 Task: Open Card Card0000000270 in Board Board0000000068 in Workspace WS0000000023 in Trello. Add Member Carxxstreet791@gmail.com to Card Card0000000270 in Board Board0000000068 in Workspace WS0000000023 in Trello. Add Blue Label titled Label0000000270 to Card Card0000000270 in Board Board0000000068 in Workspace WS0000000023 in Trello. Add Checklist CL0000000270 to Card Card0000000270 in Board Board0000000068 in Workspace WS0000000023 in Trello. Add Dates with Start Date as Sep 01 2023 and Due Date as Sep 30 2023 to Card Card0000000270 in Board Board0000000068 in Workspace WS0000000023 in Trello
Action: Mouse moved to (707, 610)
Screenshot: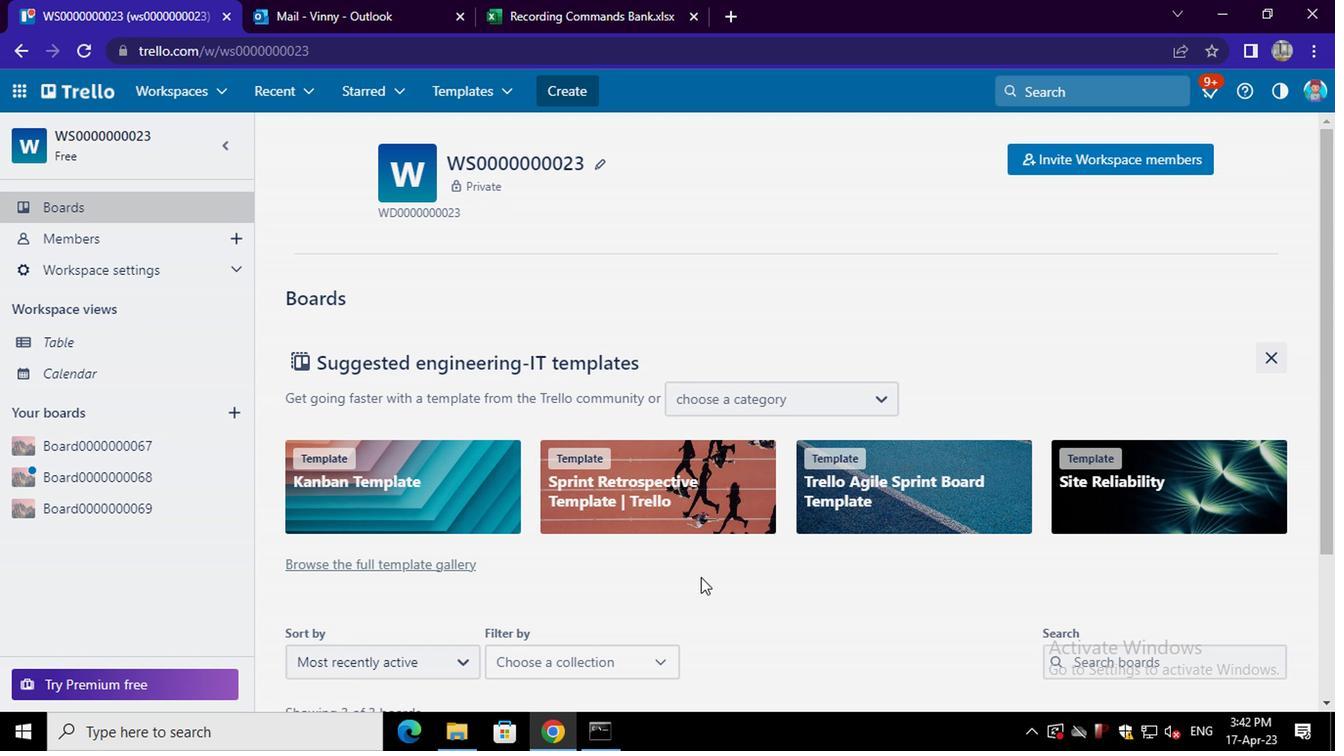 
Action: Mouse scrolled (707, 609) with delta (0, 0)
Screenshot: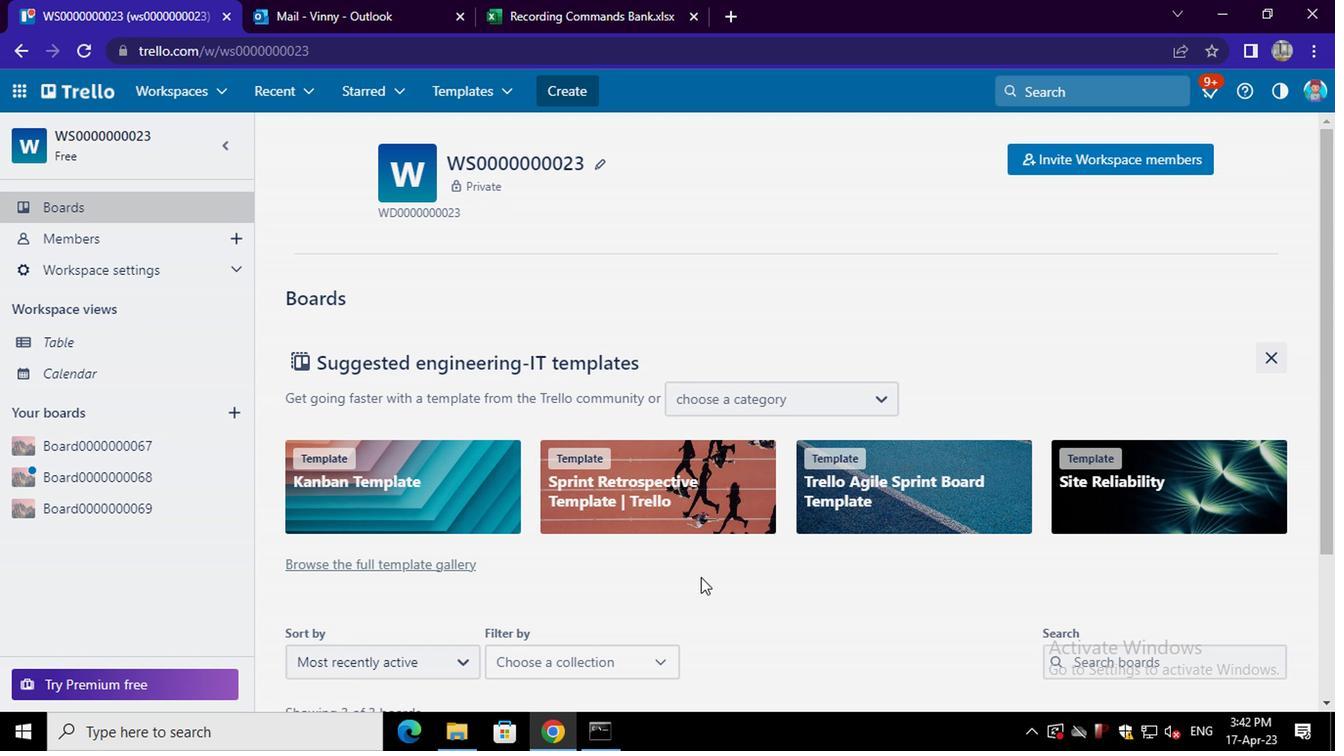 
Action: Mouse scrolled (707, 609) with delta (0, 0)
Screenshot: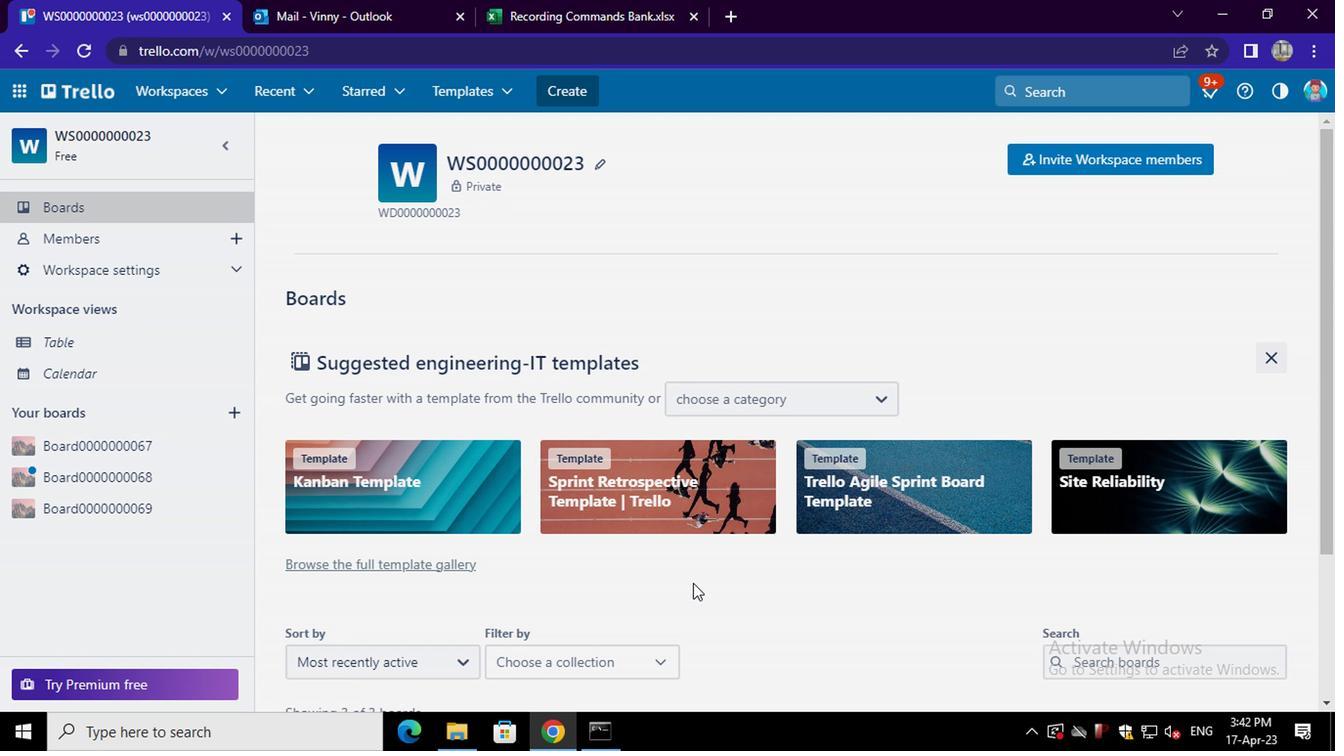 
Action: Mouse scrolled (707, 609) with delta (0, 0)
Screenshot: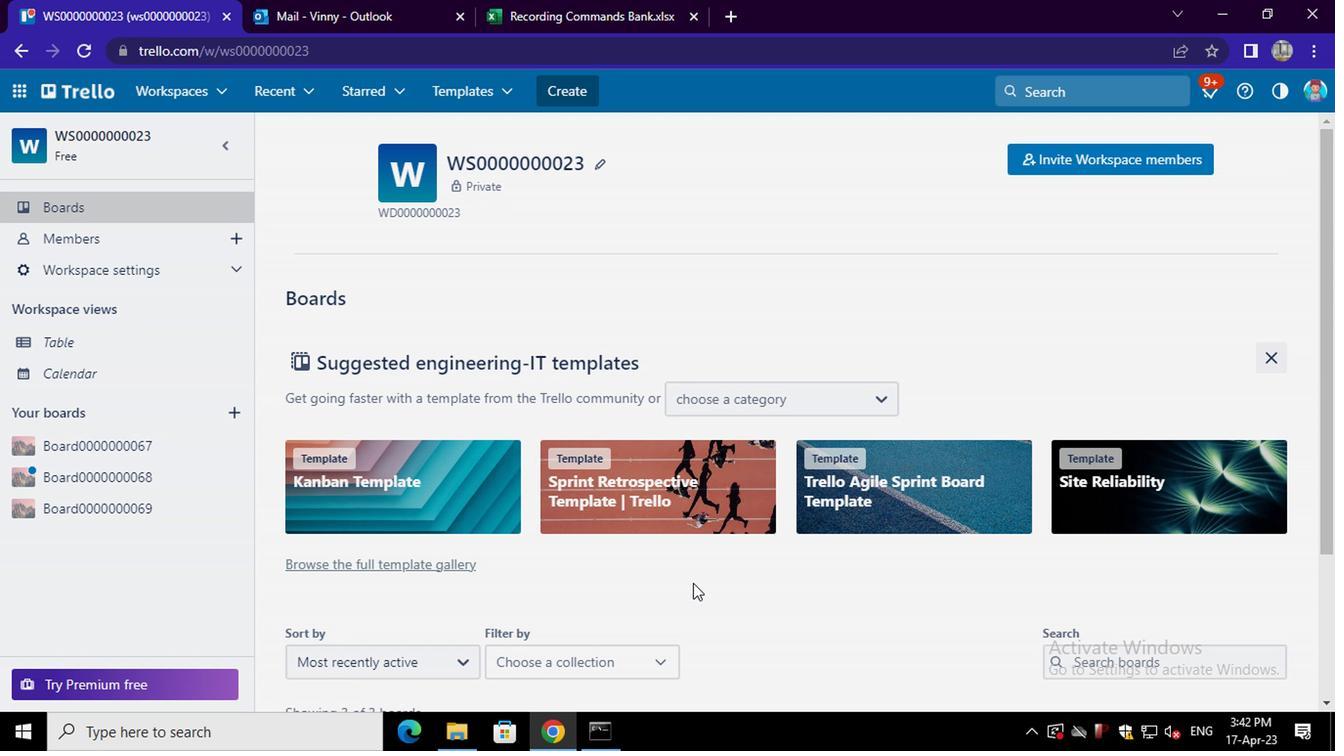 
Action: Mouse scrolled (707, 609) with delta (0, 0)
Screenshot: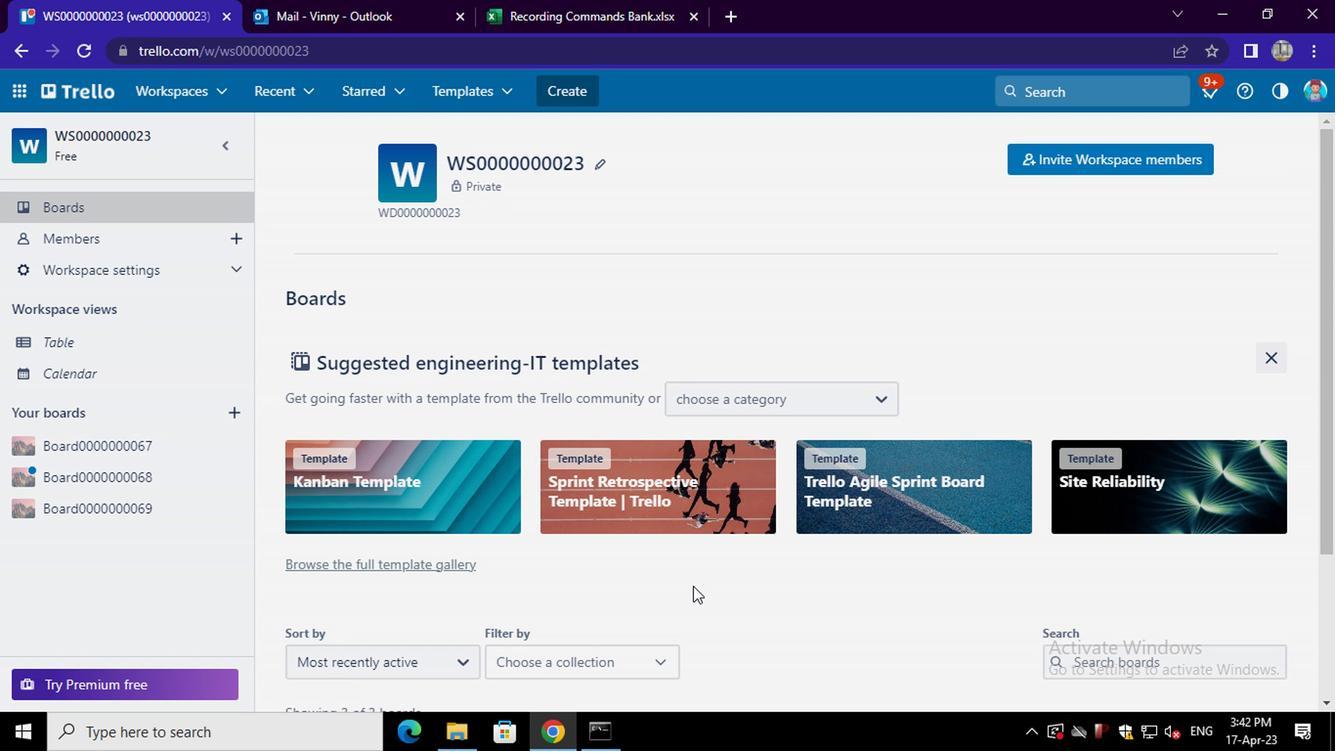 
Action: Mouse scrolled (707, 609) with delta (0, 0)
Screenshot: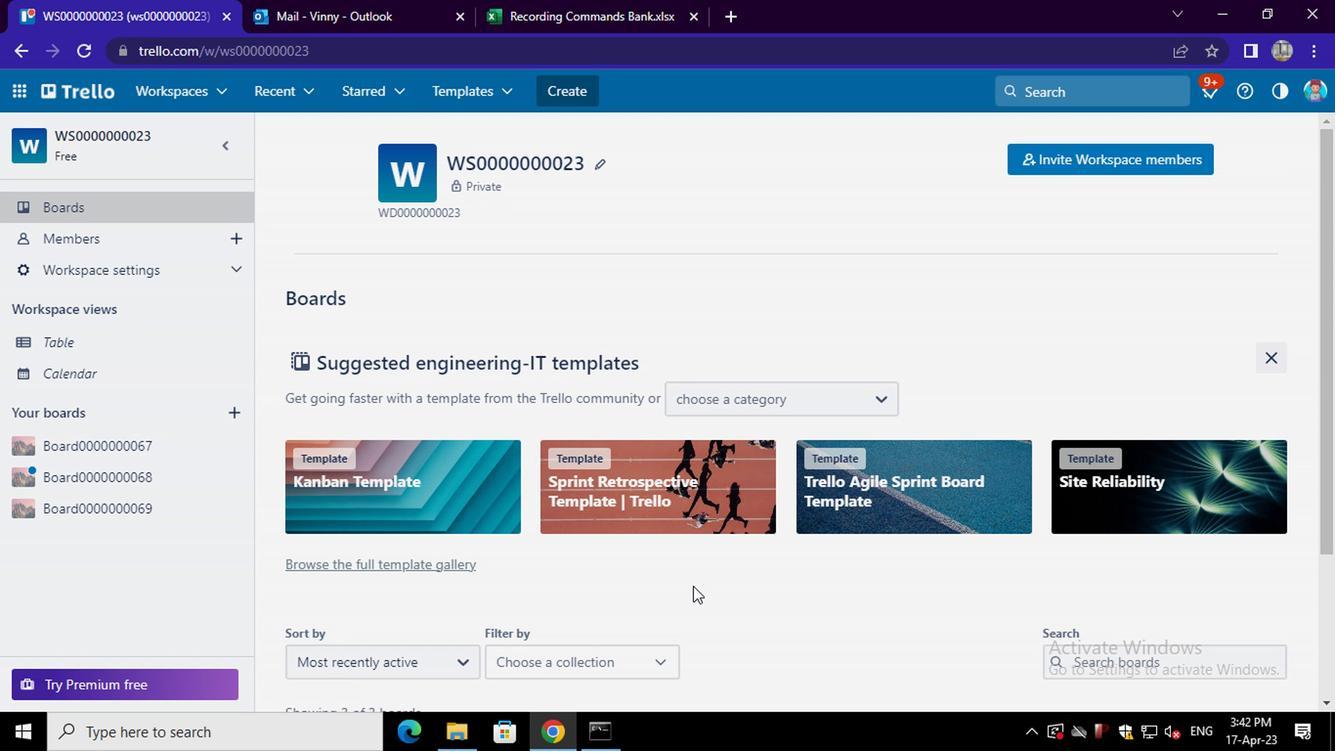
Action: Mouse scrolled (707, 609) with delta (0, 0)
Screenshot: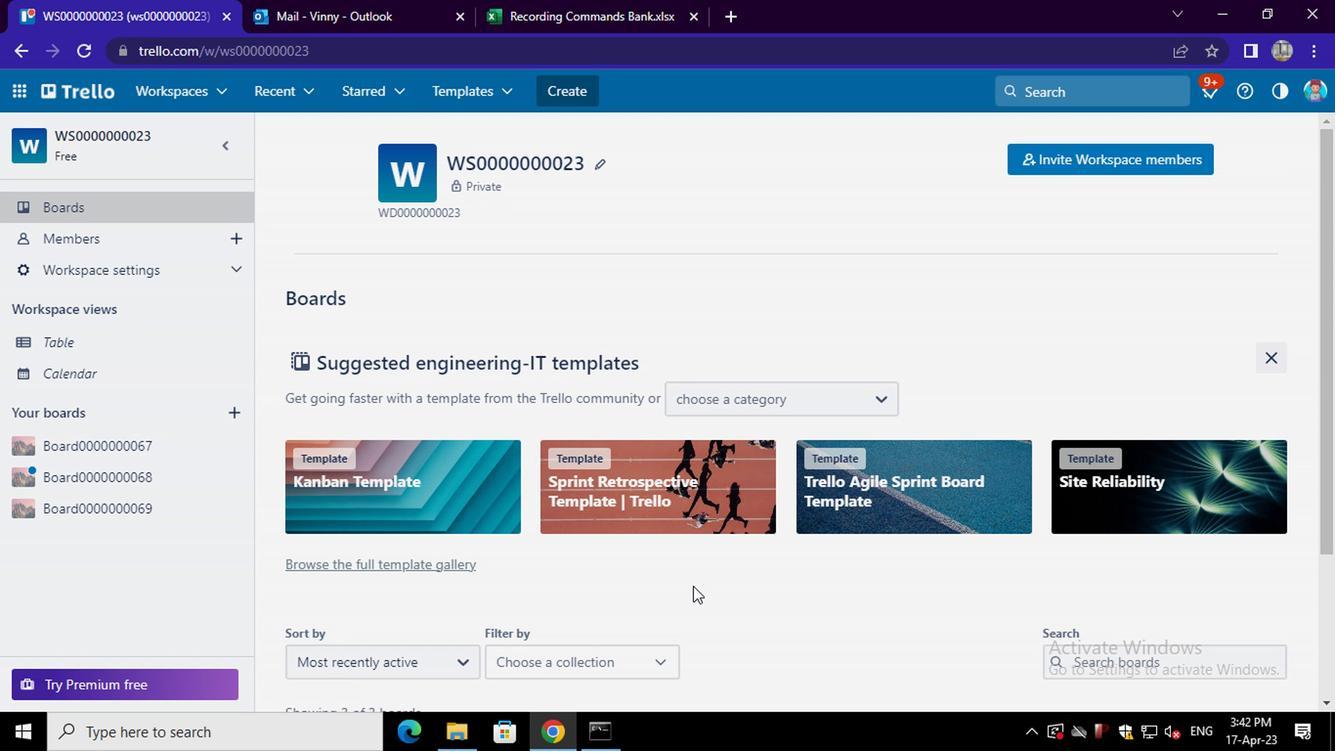 
Action: Mouse moved to (704, 619)
Screenshot: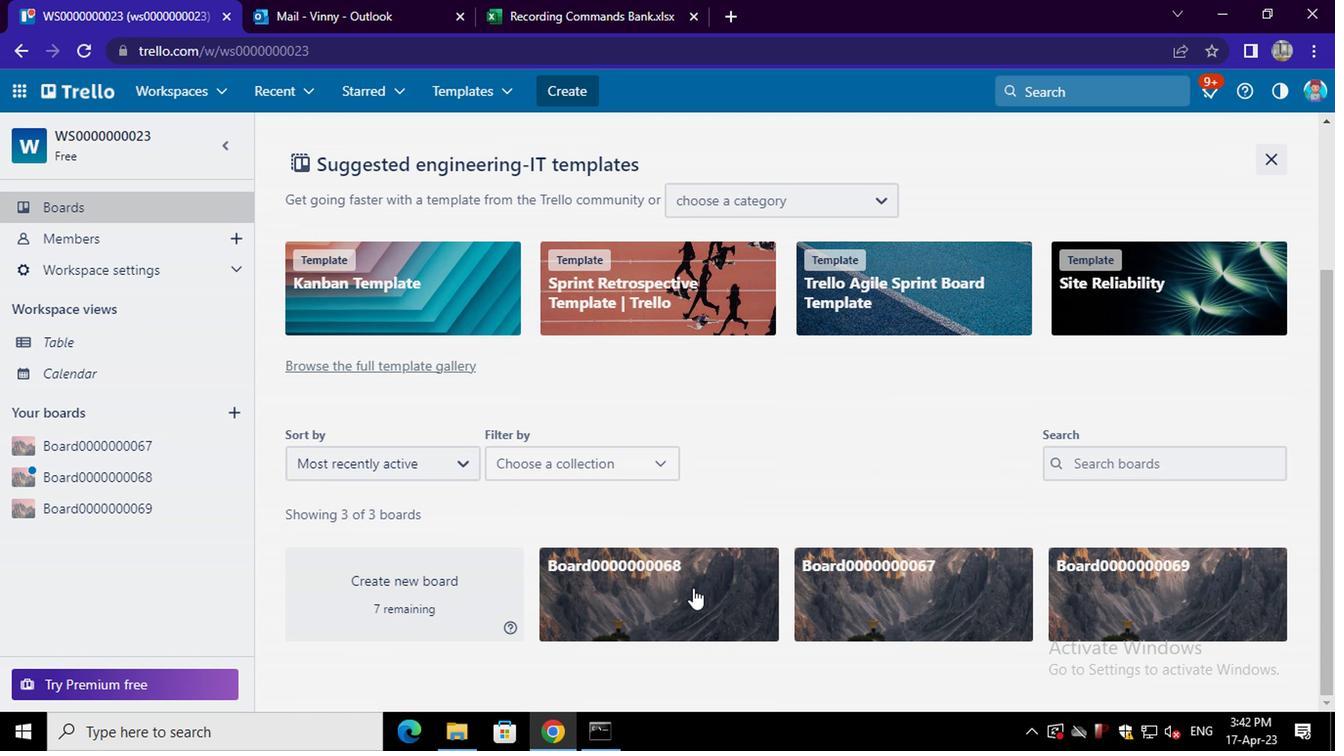 
Action: Mouse pressed left at (704, 619)
Screenshot: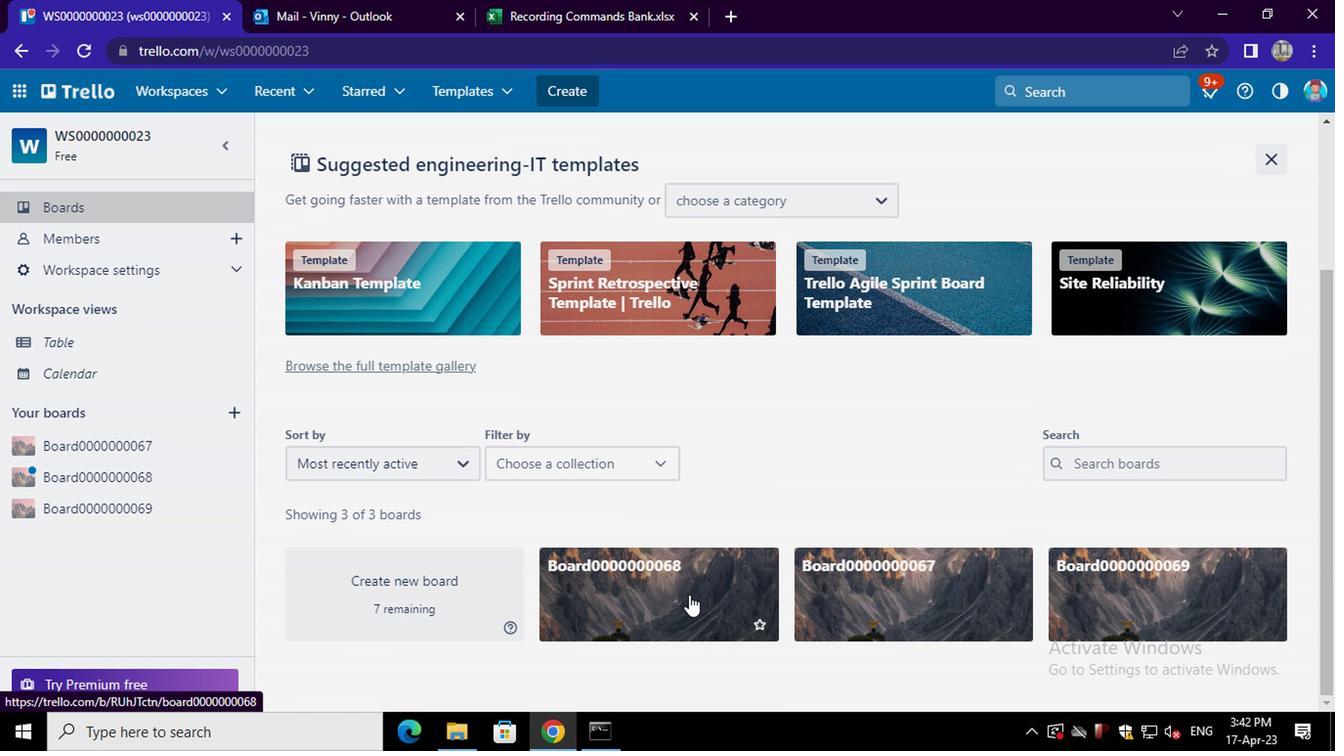 
Action: Mouse moved to (533, 402)
Screenshot: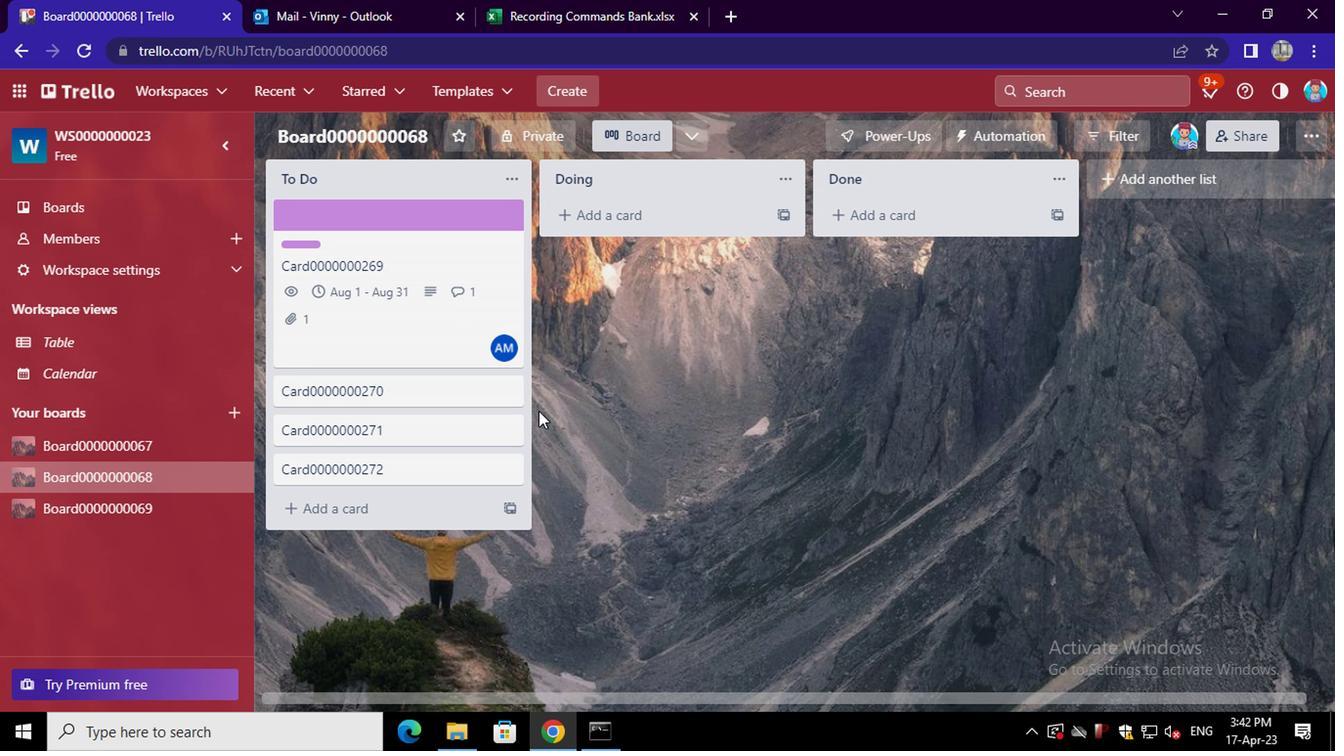 
Action: Mouse pressed left at (533, 402)
Screenshot: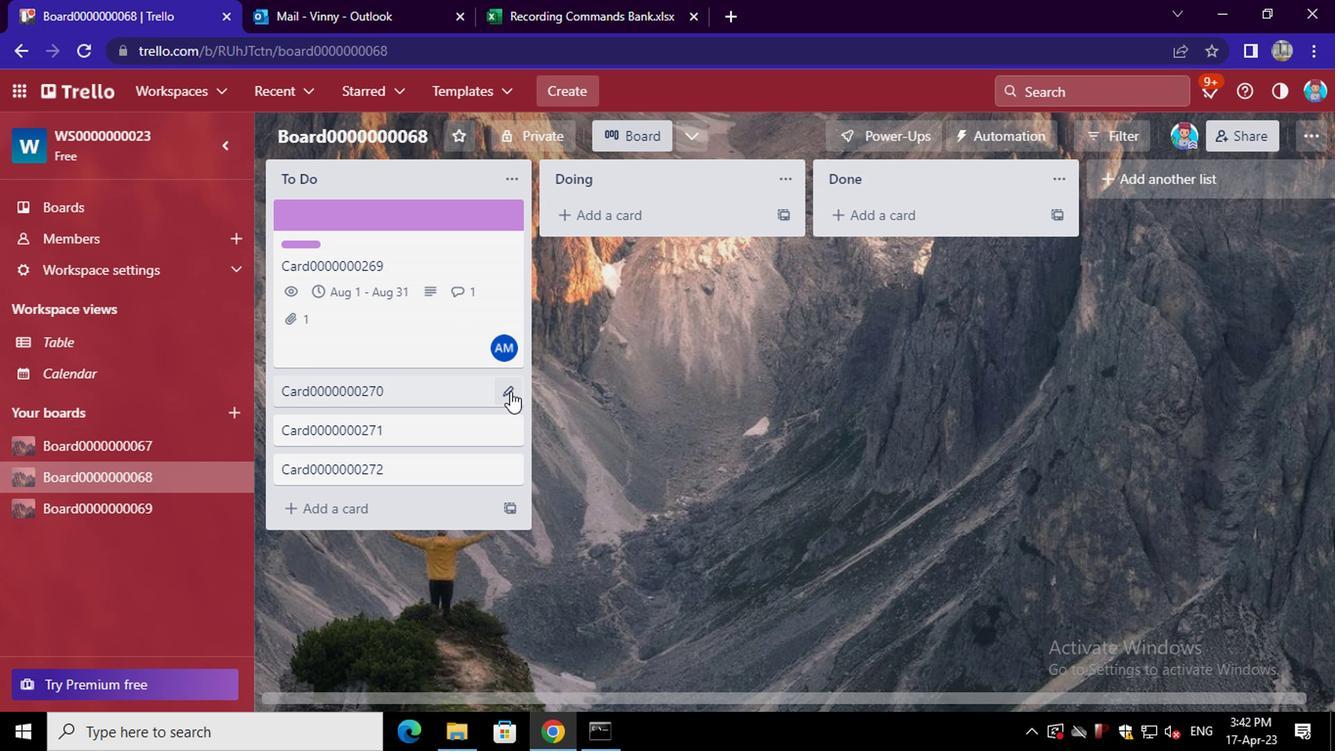 
Action: Mouse moved to (578, 396)
Screenshot: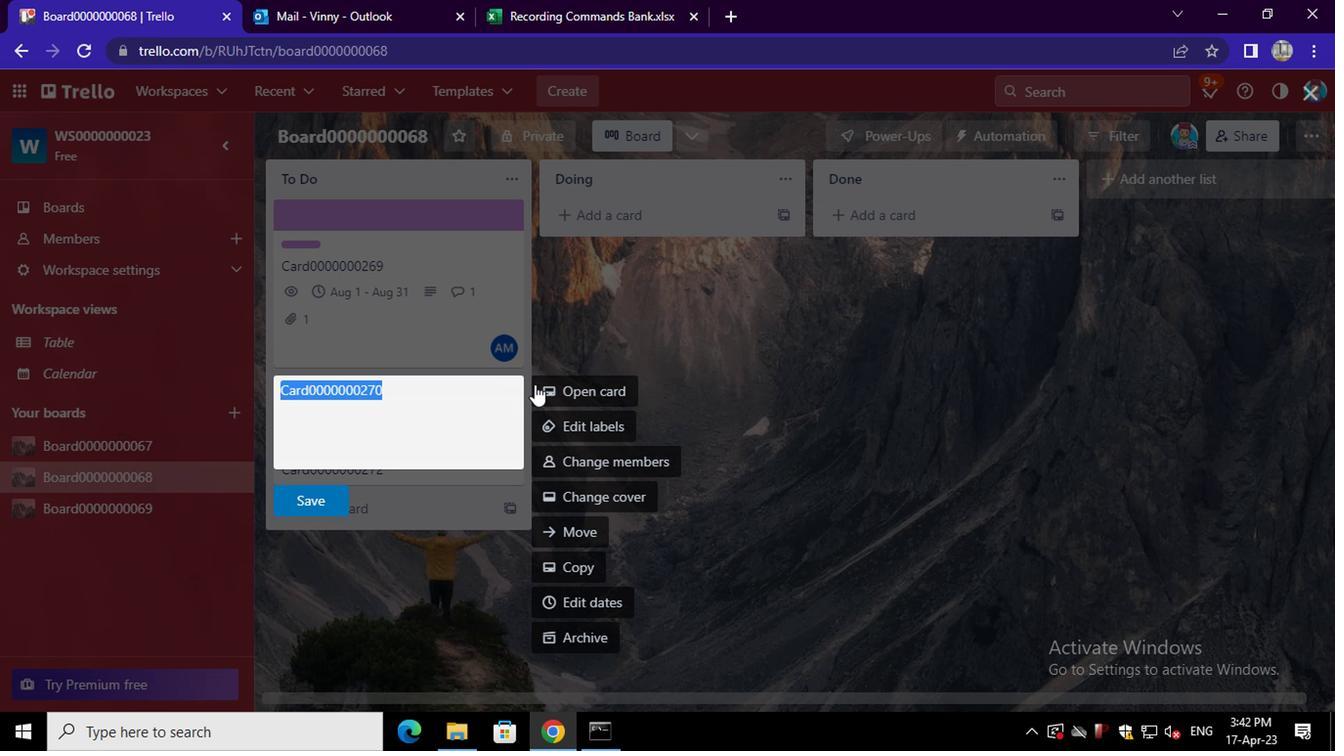 
Action: Mouse pressed left at (578, 396)
Screenshot: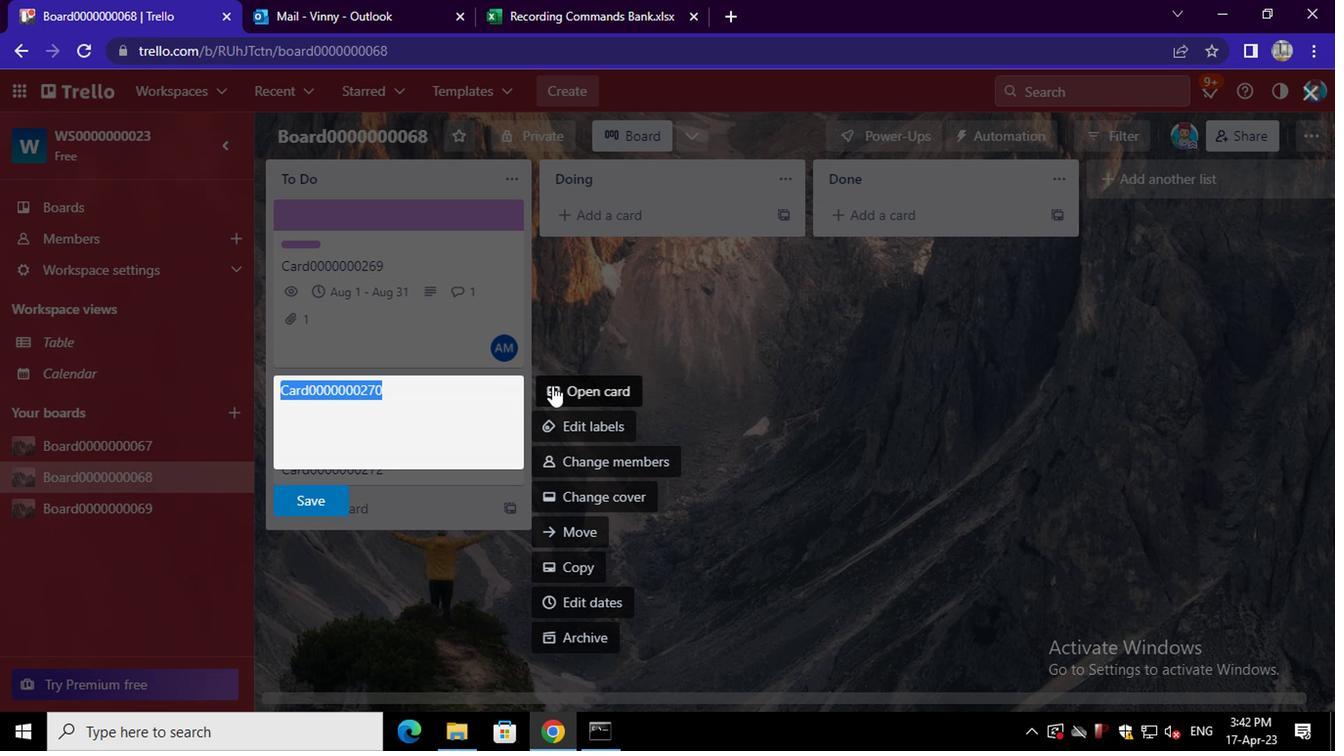 
Action: Mouse moved to (949, 254)
Screenshot: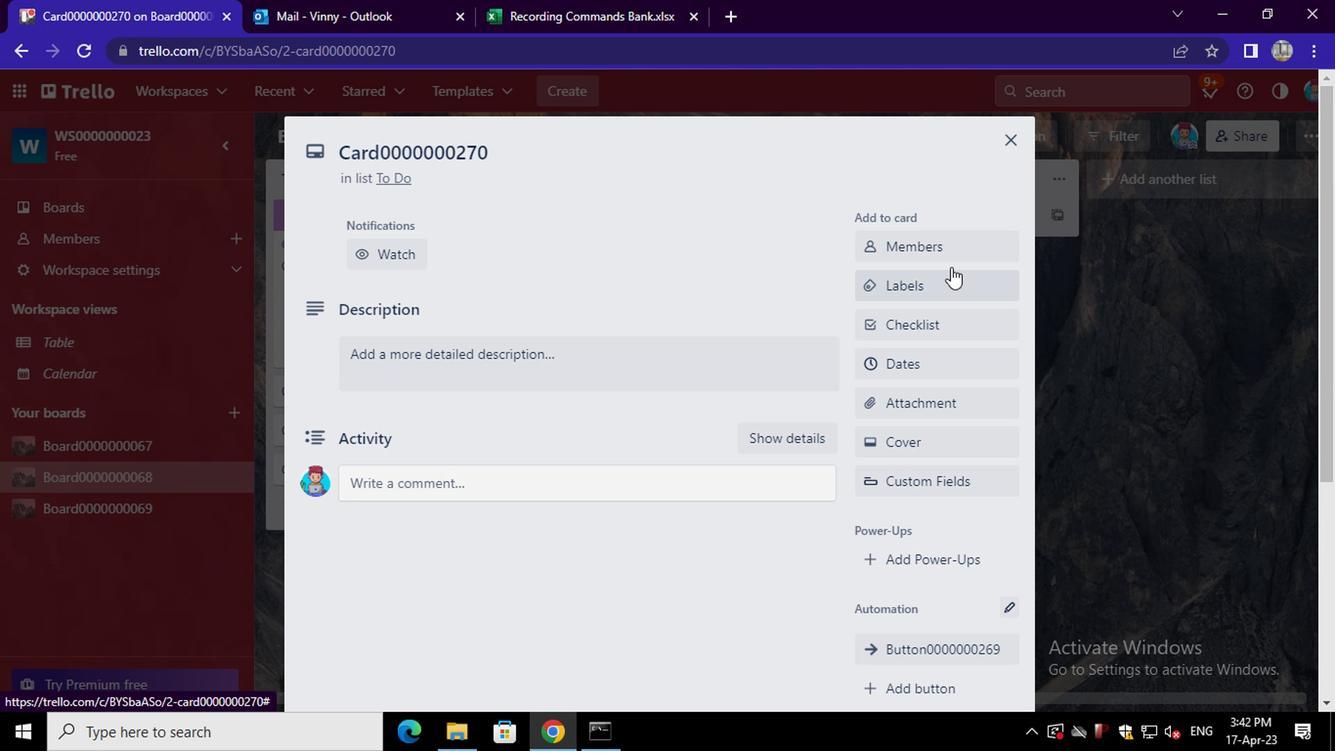 
Action: Mouse pressed left at (949, 254)
Screenshot: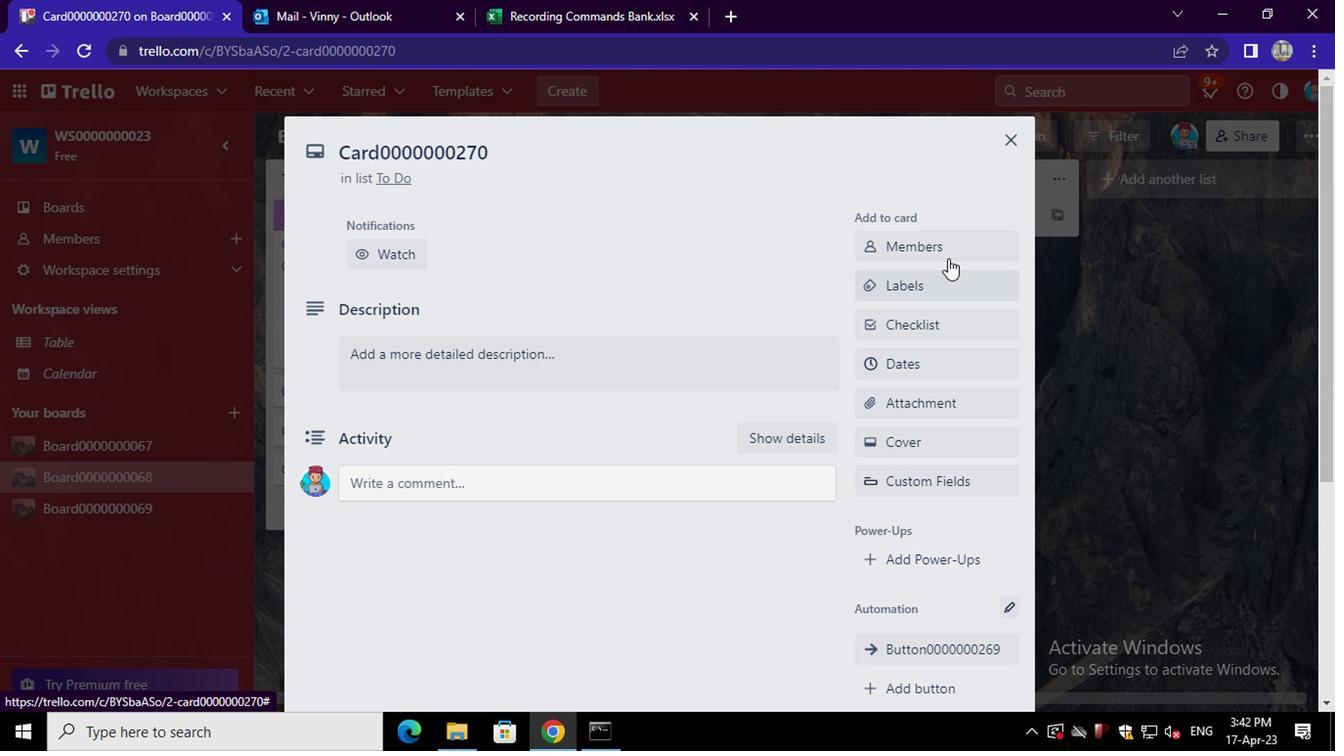 
Action: Mouse moved to (942, 354)
Screenshot: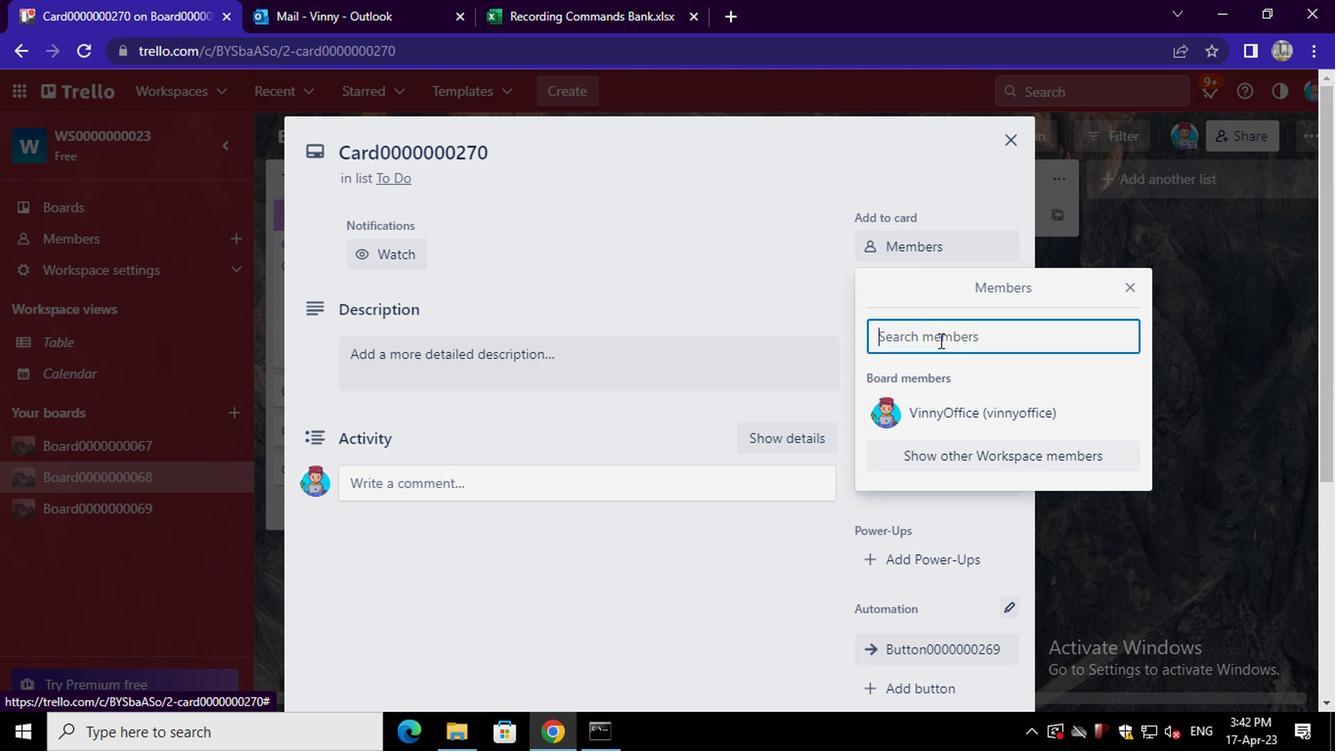 
Action: Mouse pressed left at (942, 354)
Screenshot: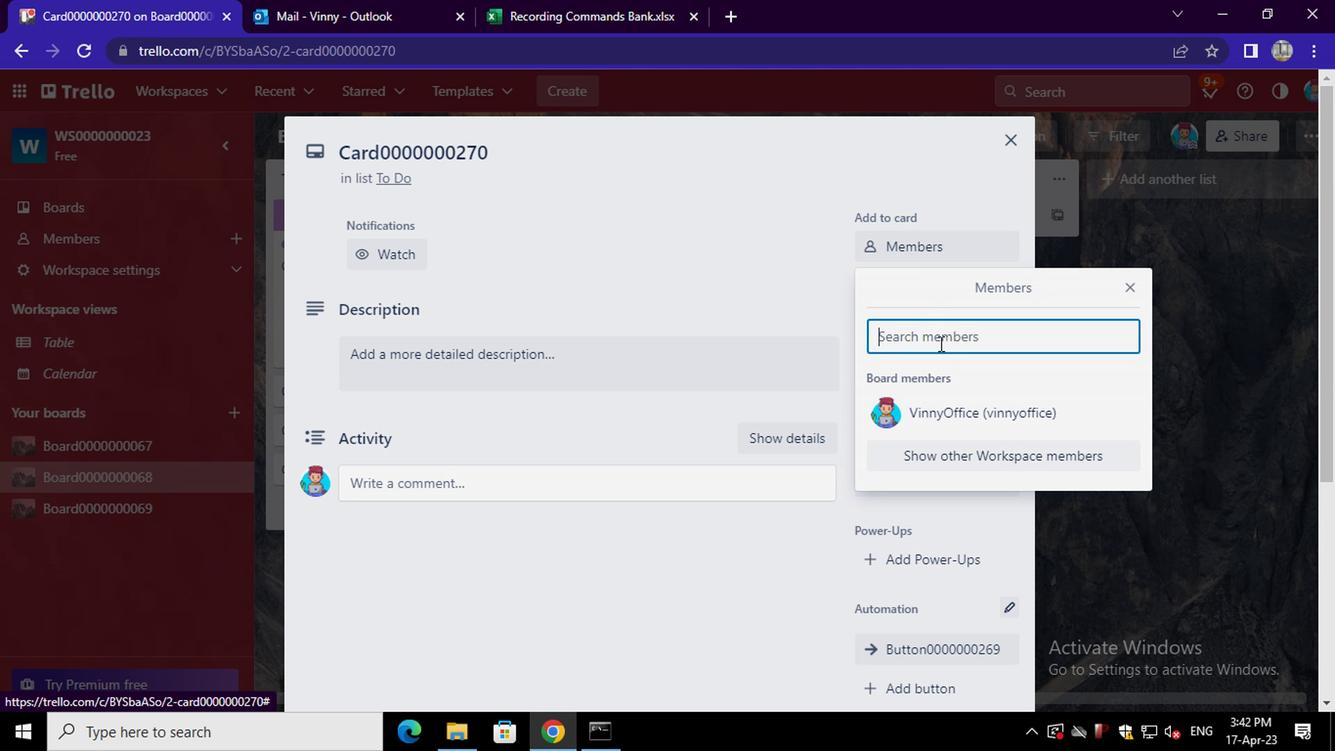 
Action: Mouse moved to (942, 354)
Screenshot: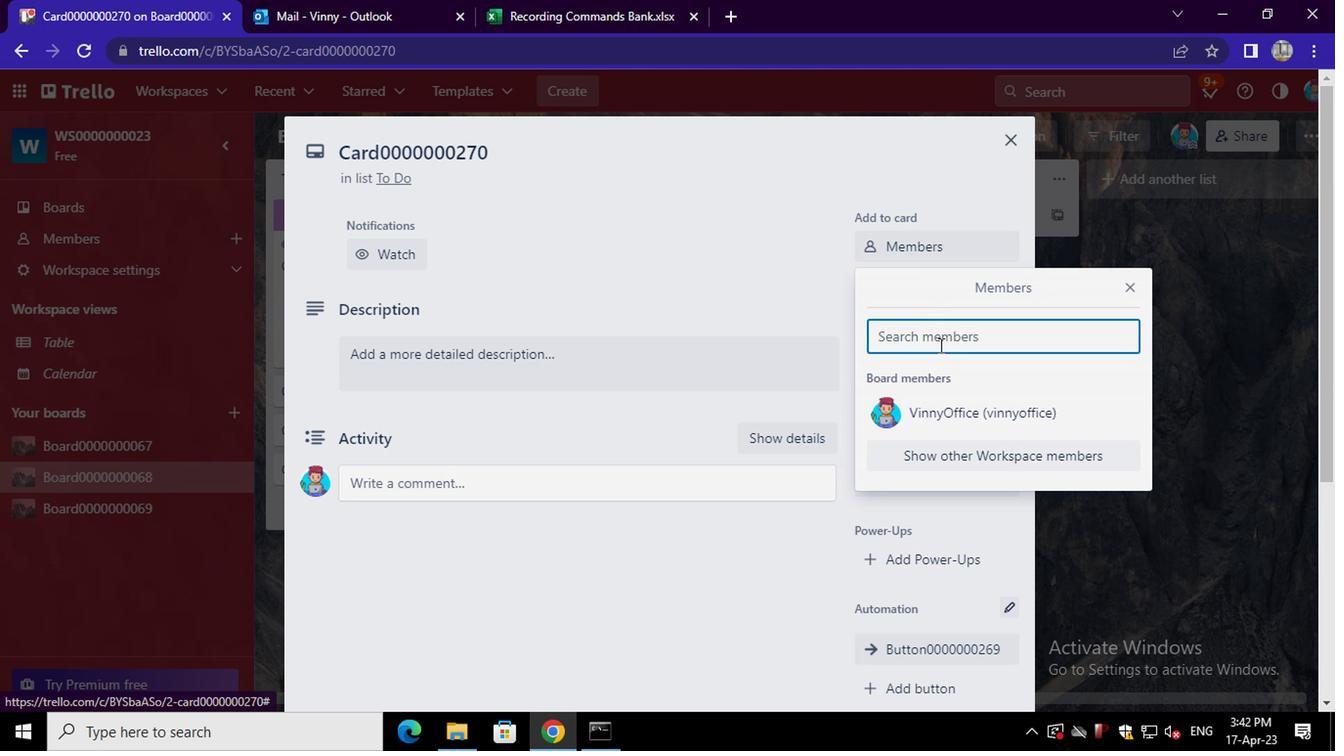 
Action: Key pressed <Key.shift>CARXXSTREET791<Key.shift>@GMAIL.COM
Screenshot: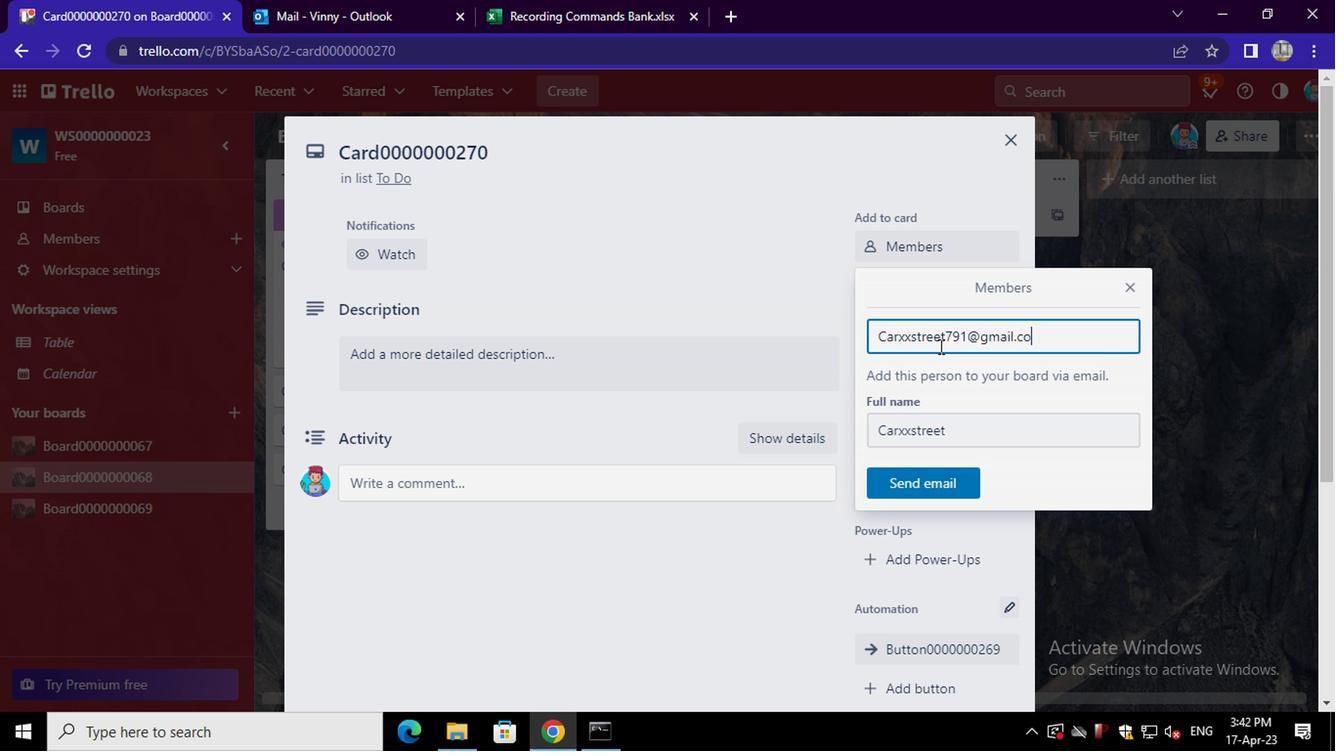 
Action: Mouse moved to (946, 496)
Screenshot: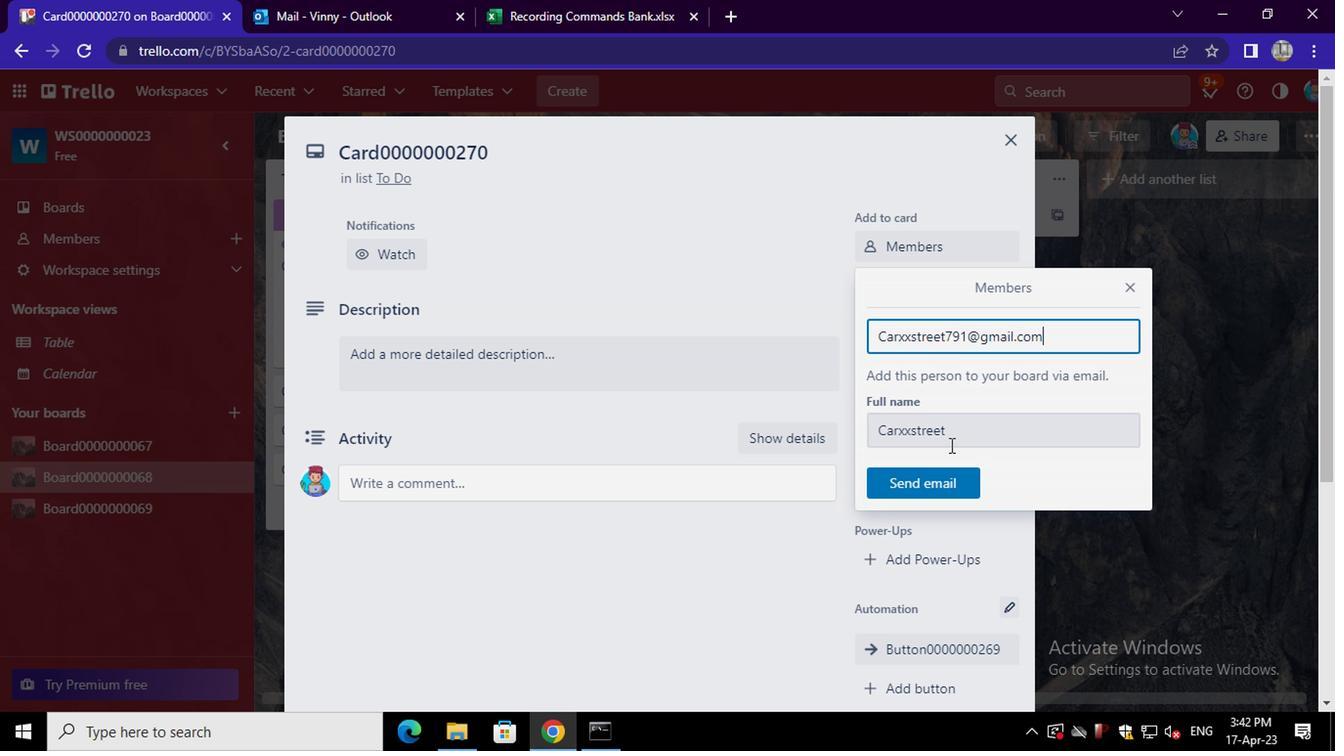 
Action: Mouse pressed left at (946, 496)
Screenshot: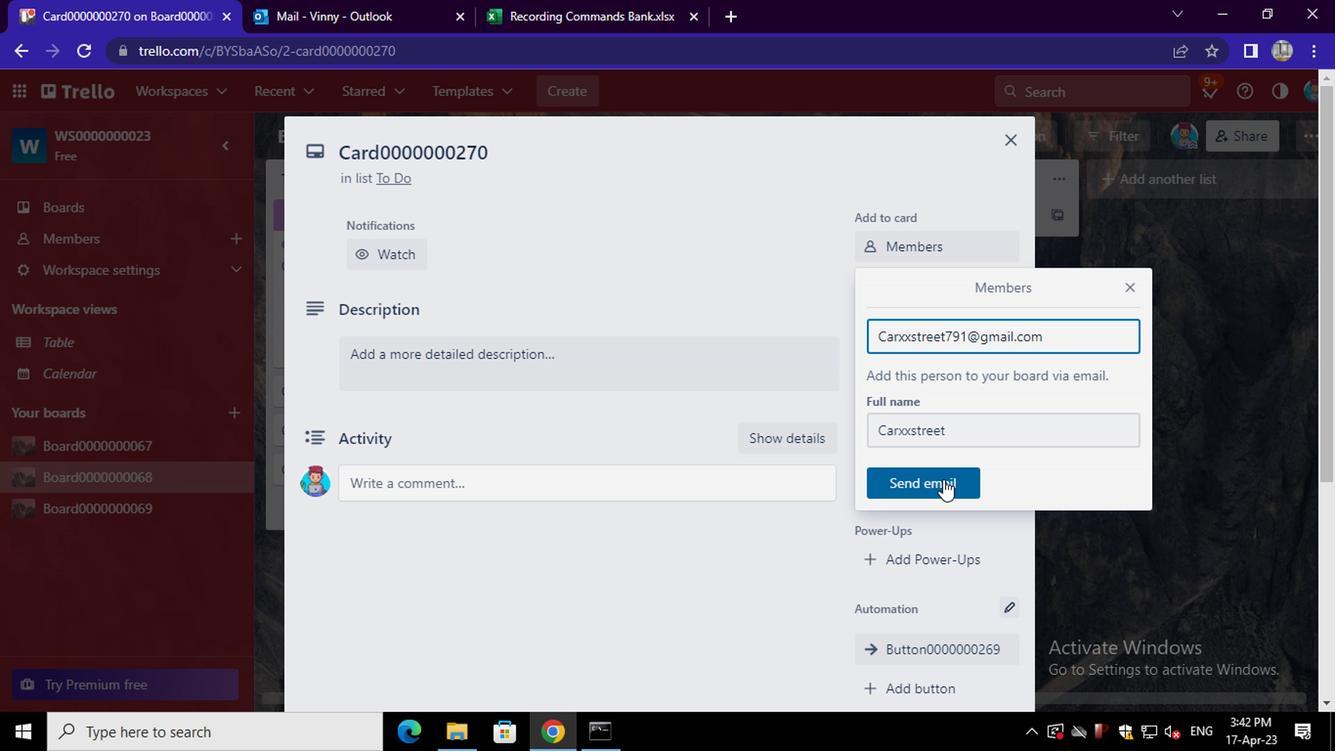 
Action: Mouse moved to (924, 294)
Screenshot: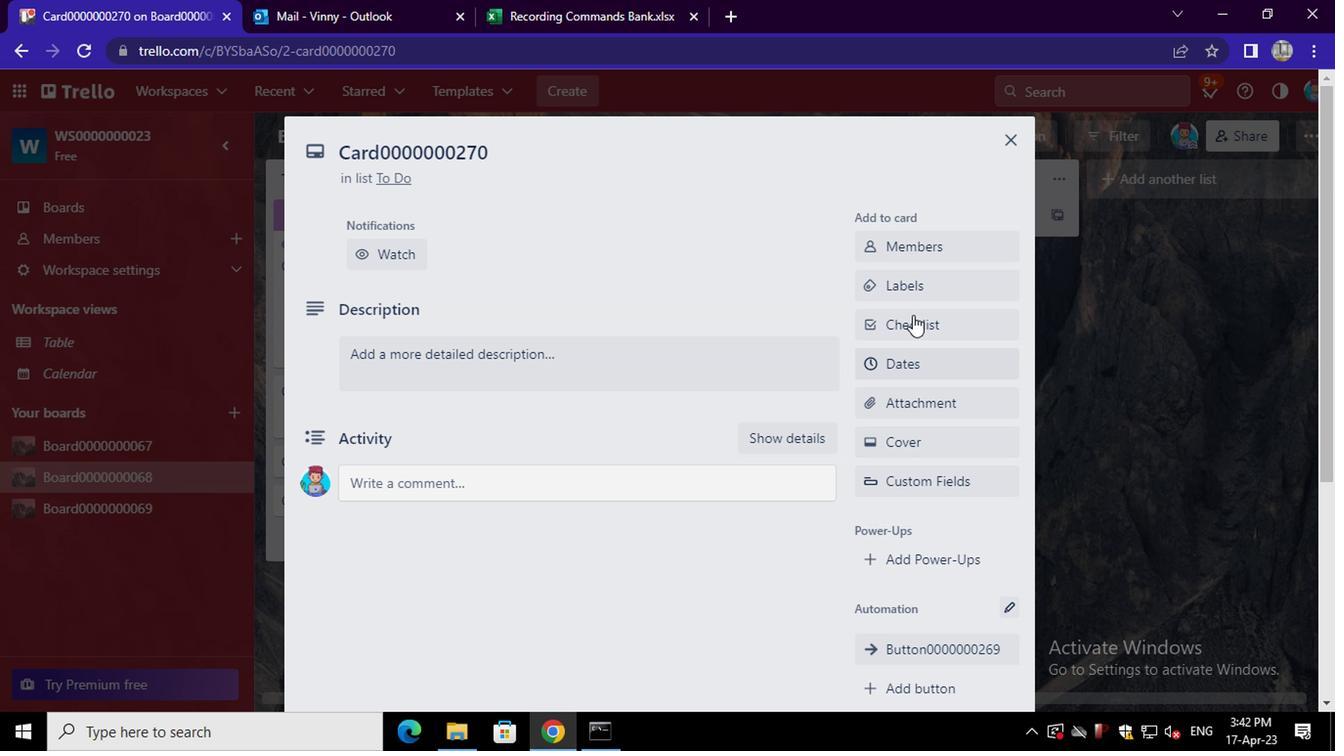 
Action: Mouse pressed left at (924, 294)
Screenshot: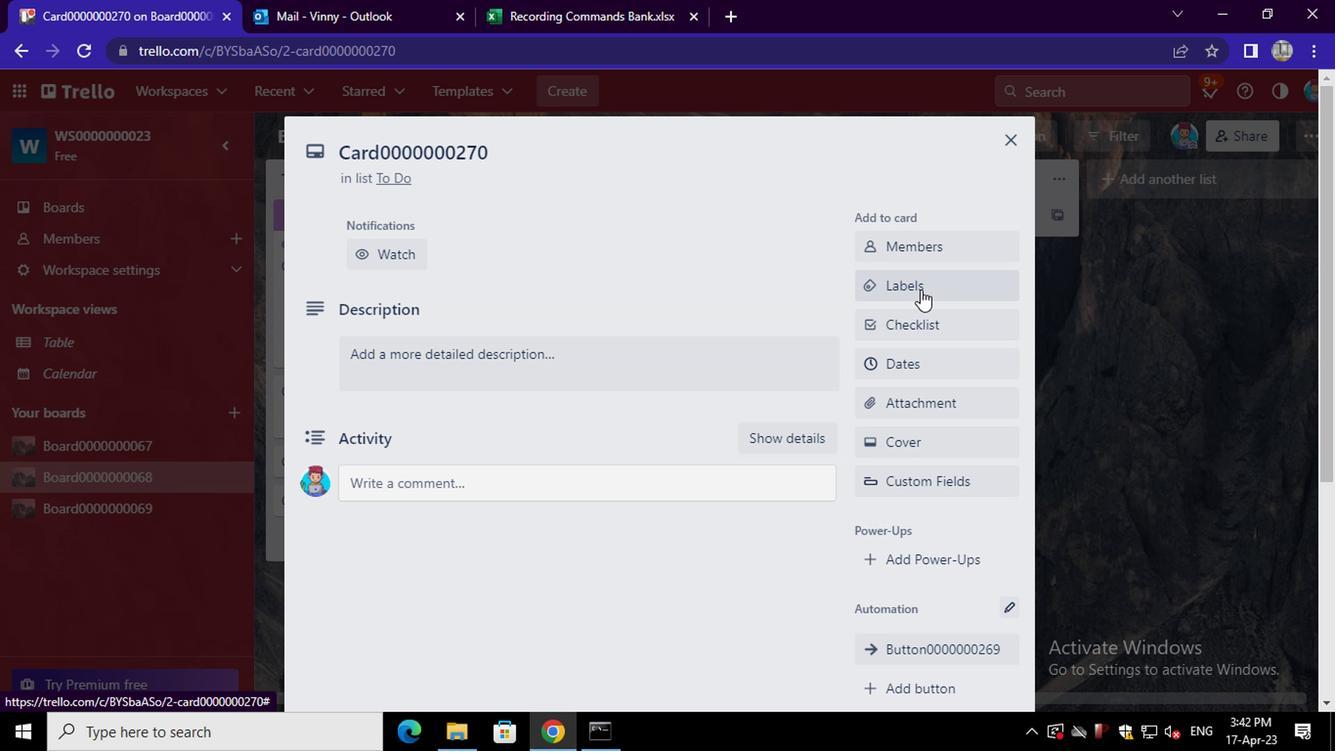 
Action: Mouse moved to (951, 175)
Screenshot: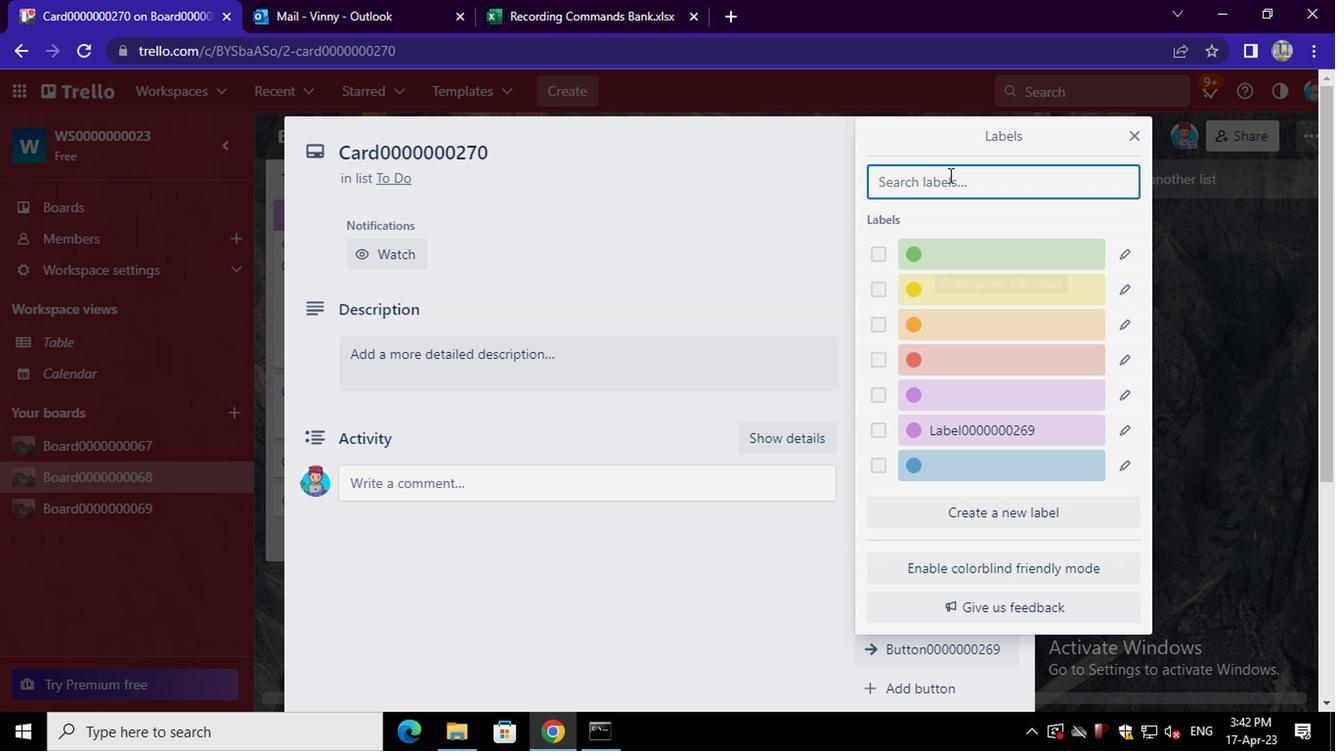 
Action: Mouse pressed left at (951, 175)
Screenshot: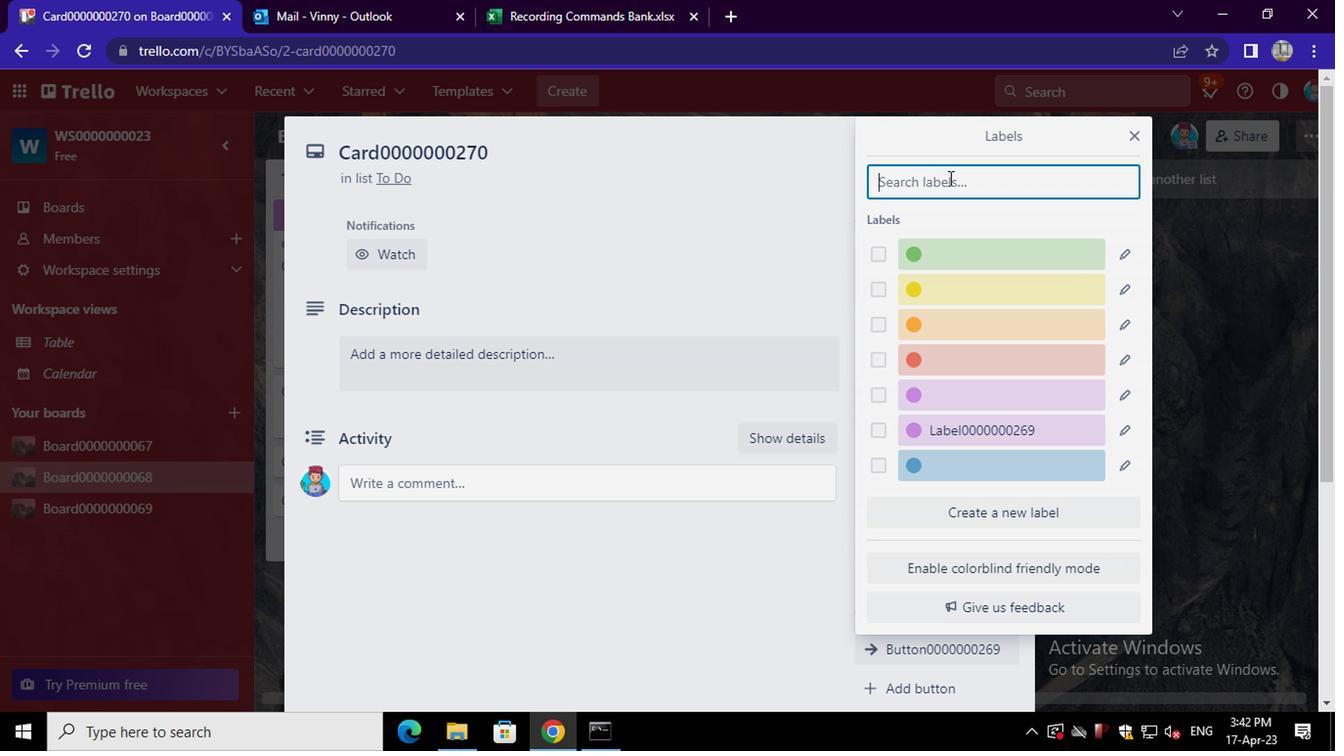 
Action: Key pressed <Key.shift>LABLEK<Key.backspace>L0000000270
Screenshot: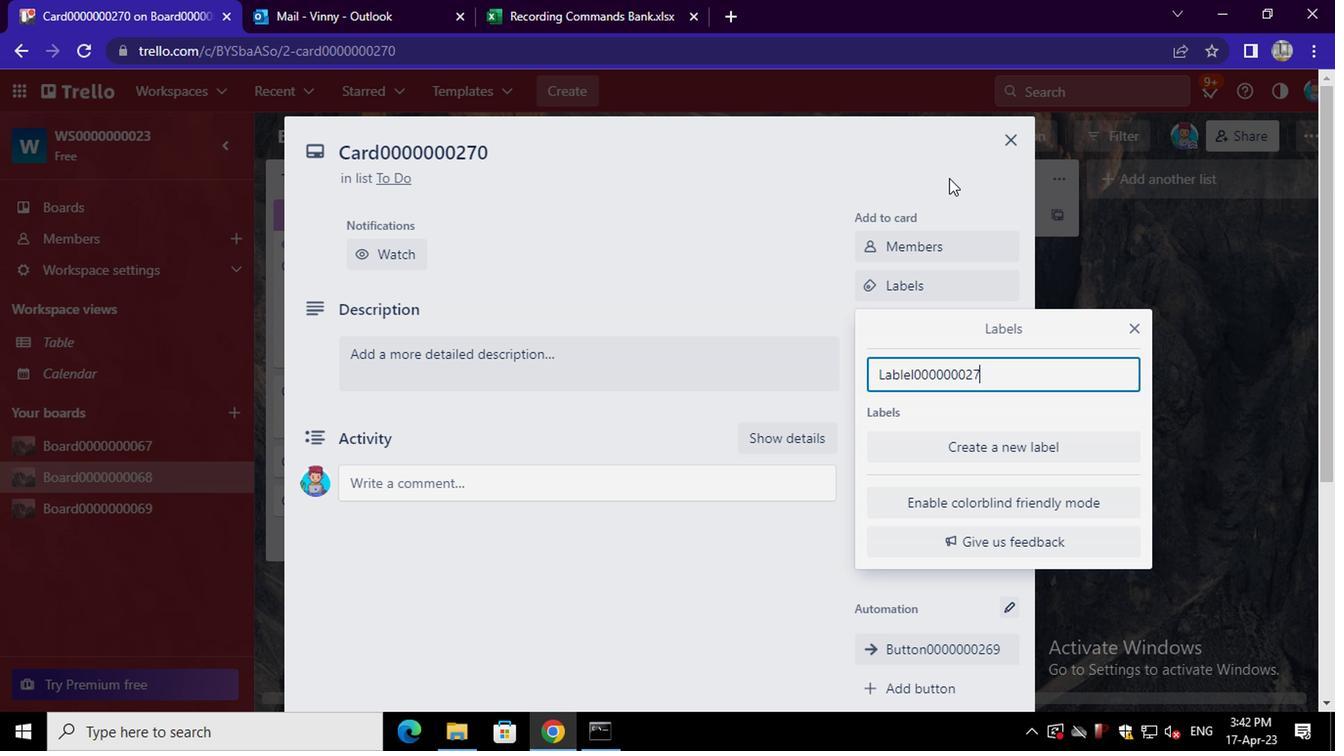 
Action: Mouse moved to (1026, 456)
Screenshot: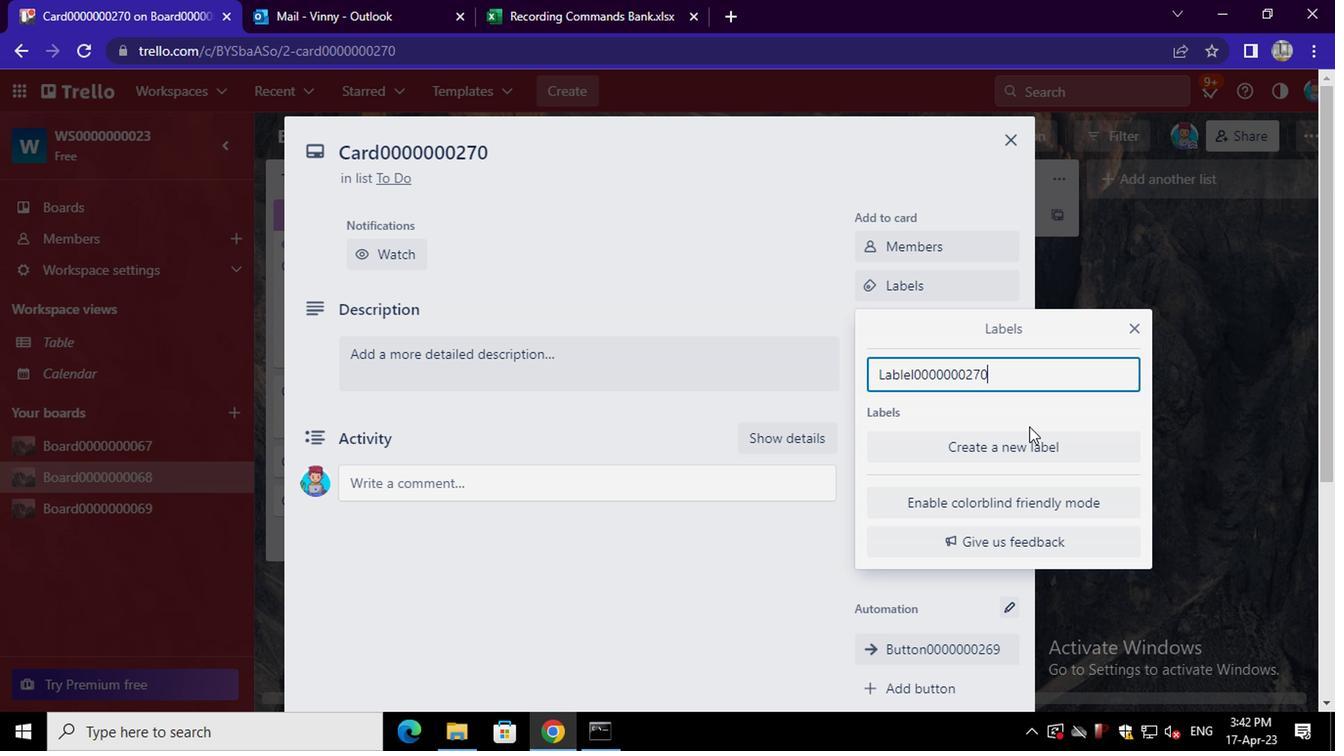 
Action: Mouse pressed left at (1026, 456)
Screenshot: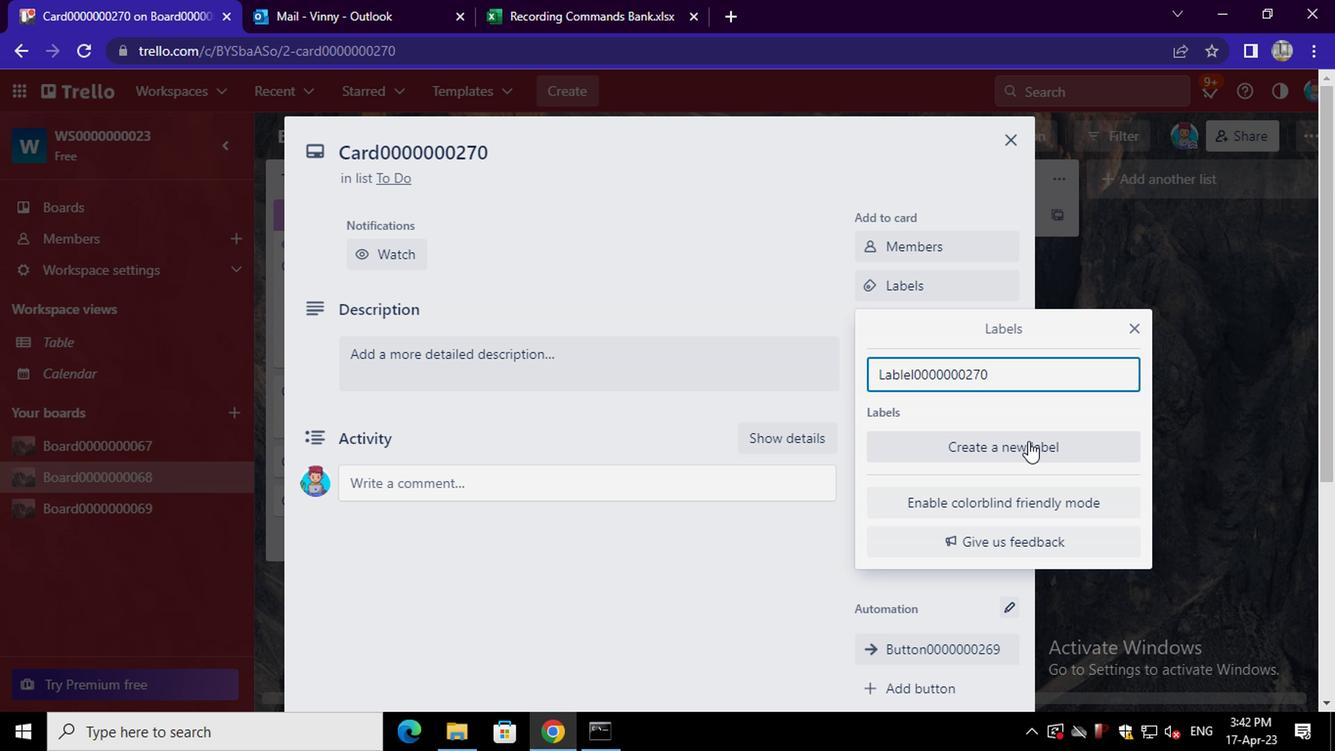 
Action: Mouse moved to (897, 548)
Screenshot: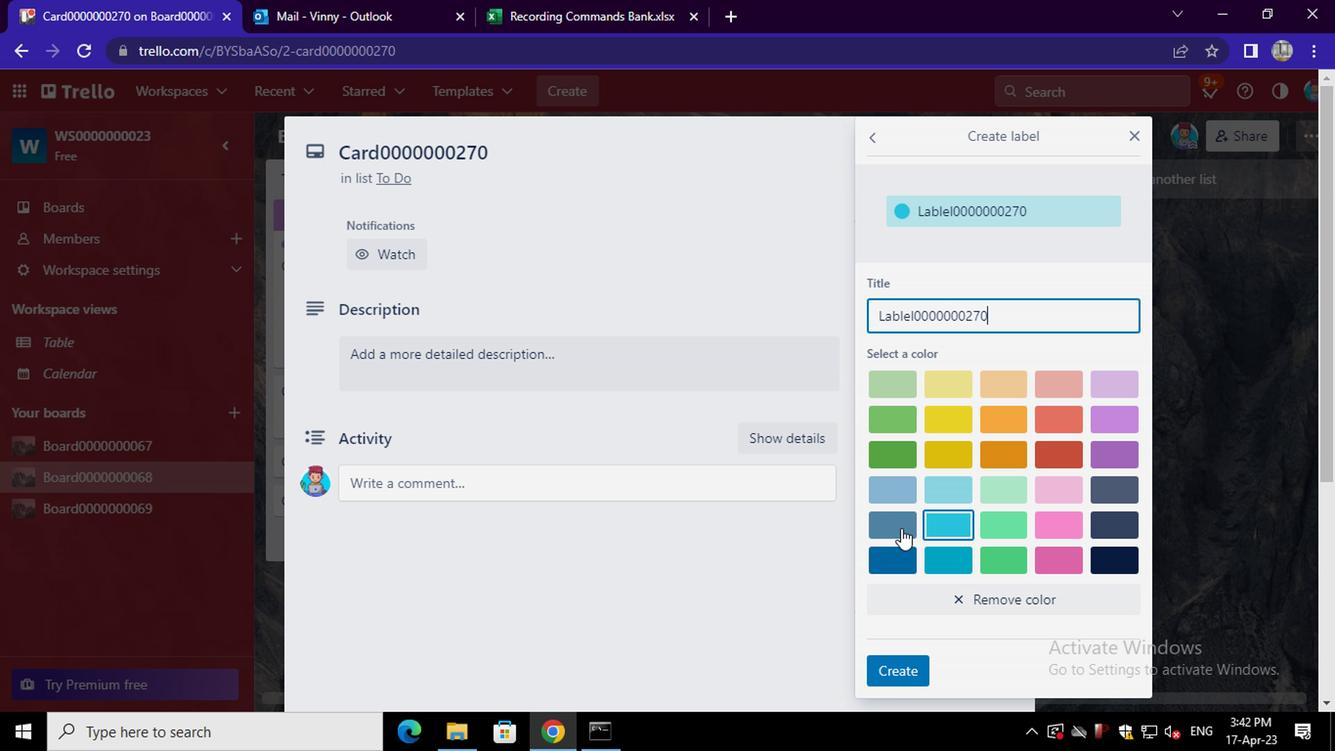 
Action: Mouse pressed left at (897, 548)
Screenshot: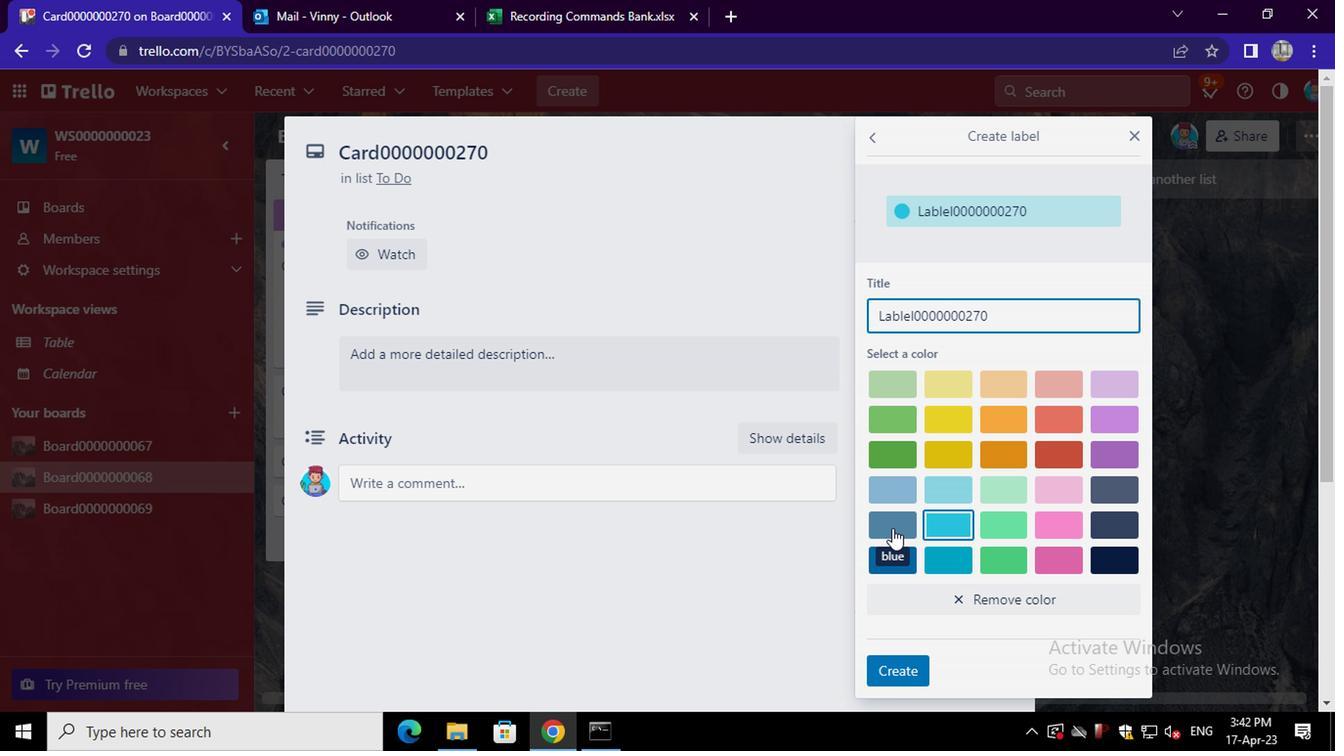 
Action: Mouse moved to (899, 697)
Screenshot: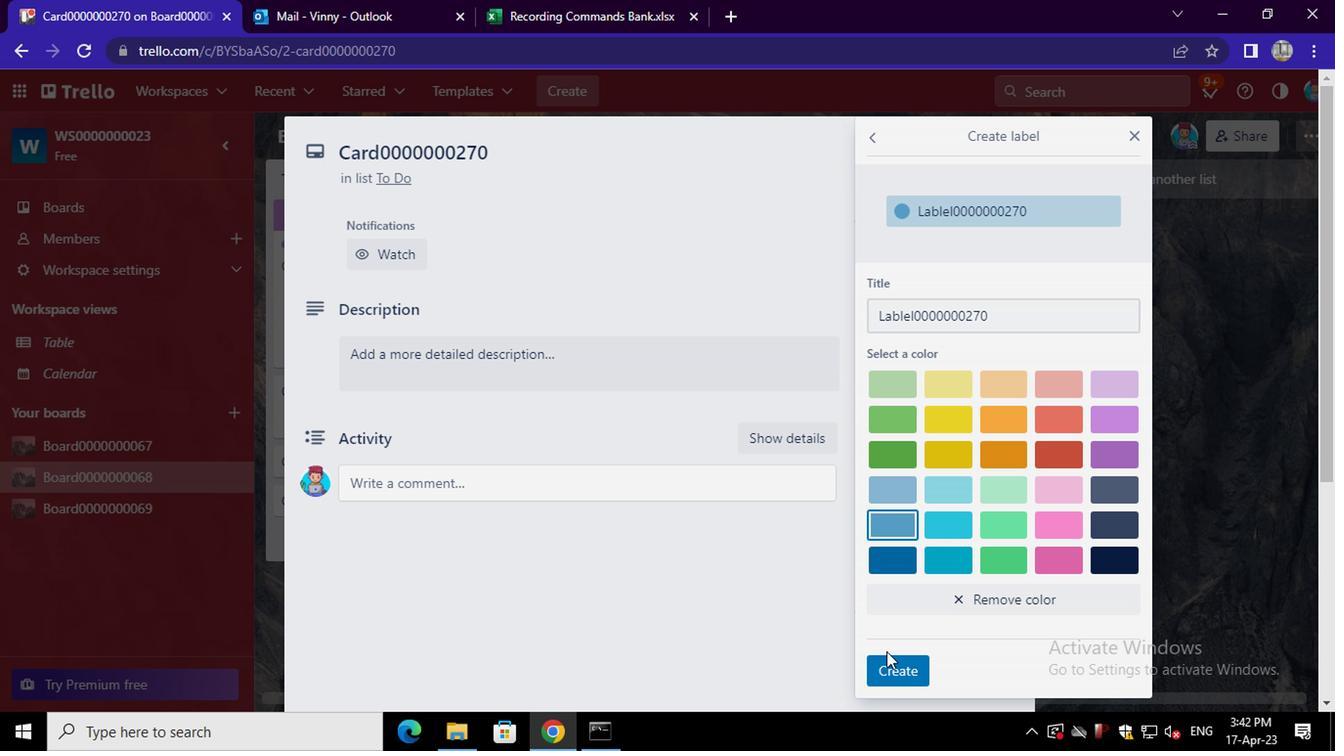 
Action: Mouse pressed left at (899, 697)
Screenshot: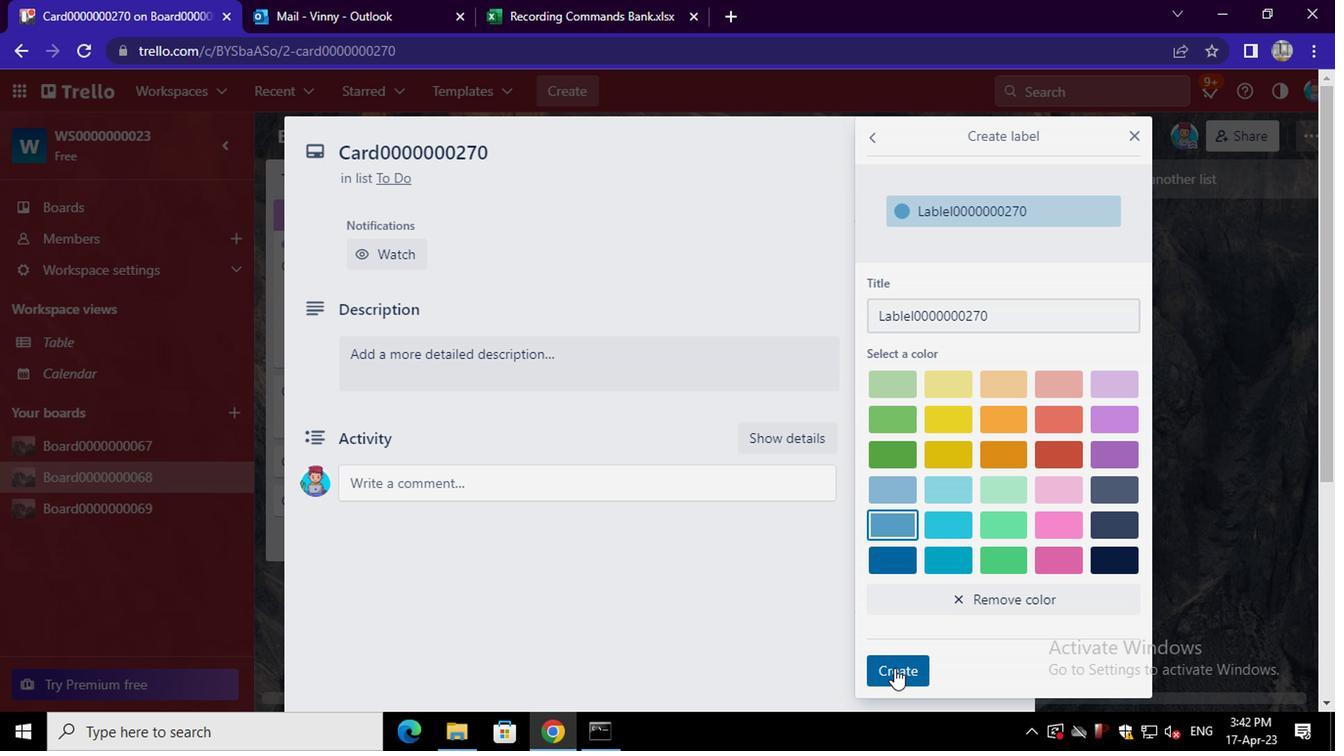 
Action: Mouse moved to (789, 614)
Screenshot: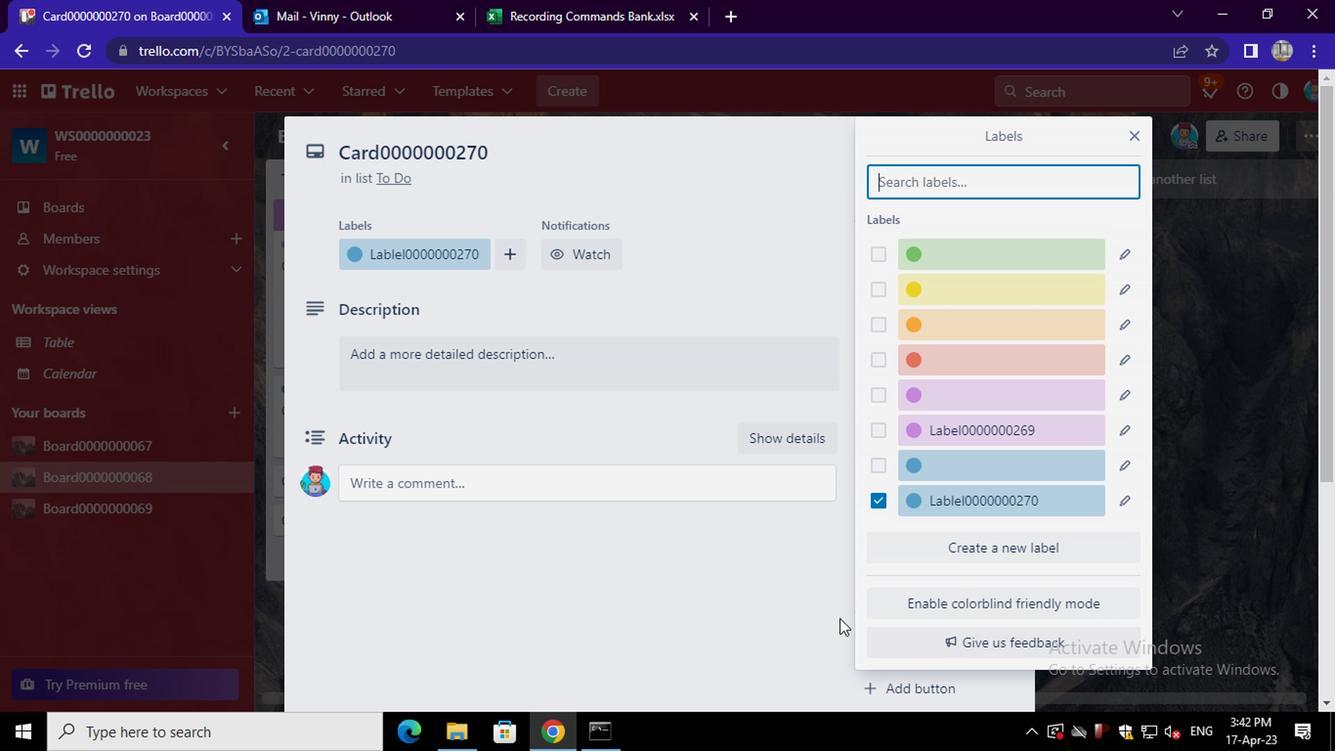 
Action: Mouse pressed left at (789, 614)
Screenshot: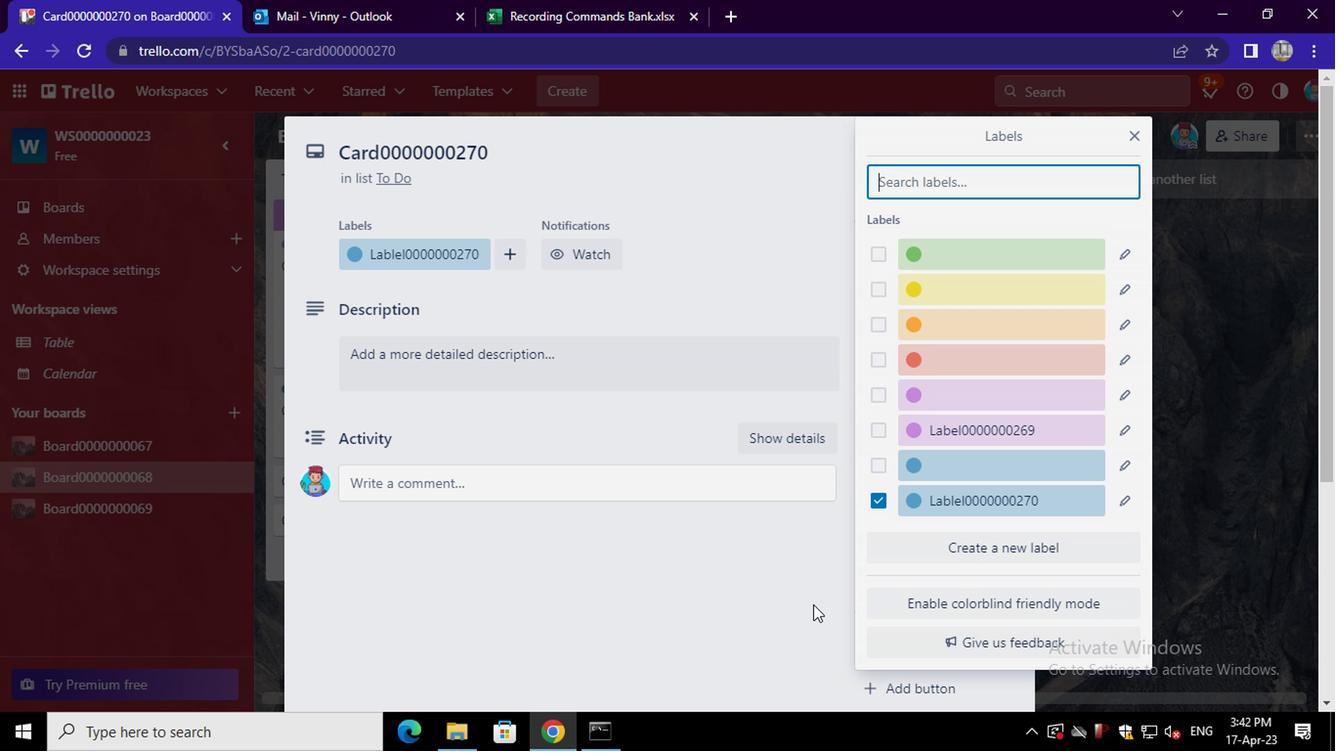 
Action: Mouse moved to (938, 336)
Screenshot: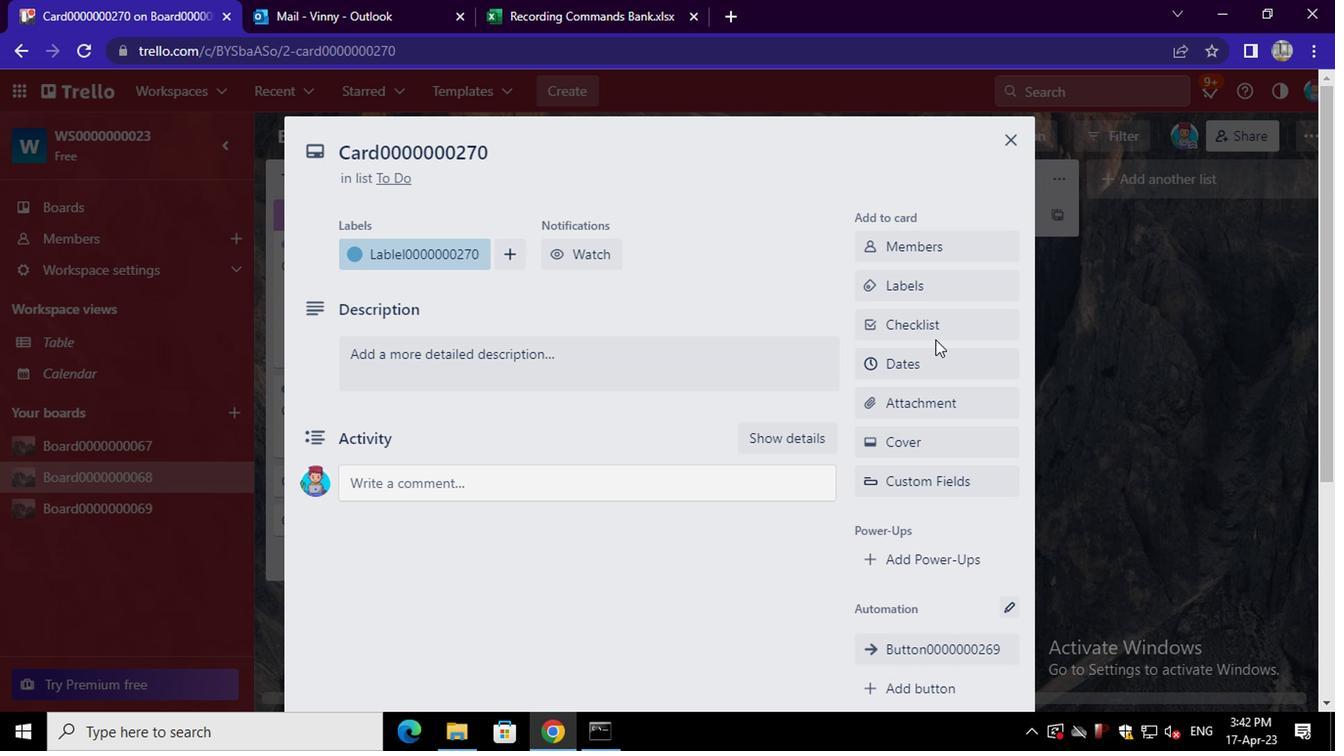 
Action: Mouse pressed left at (938, 336)
Screenshot: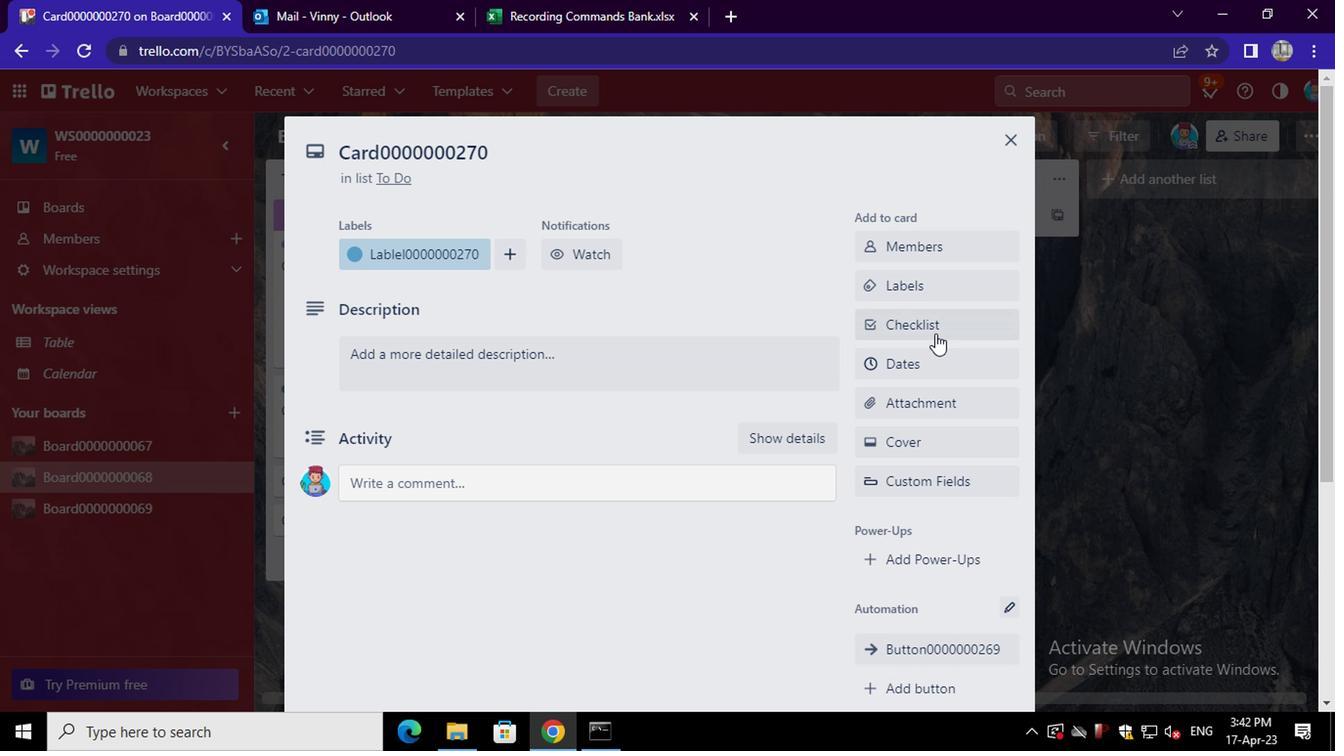 
Action: Mouse moved to (980, 450)
Screenshot: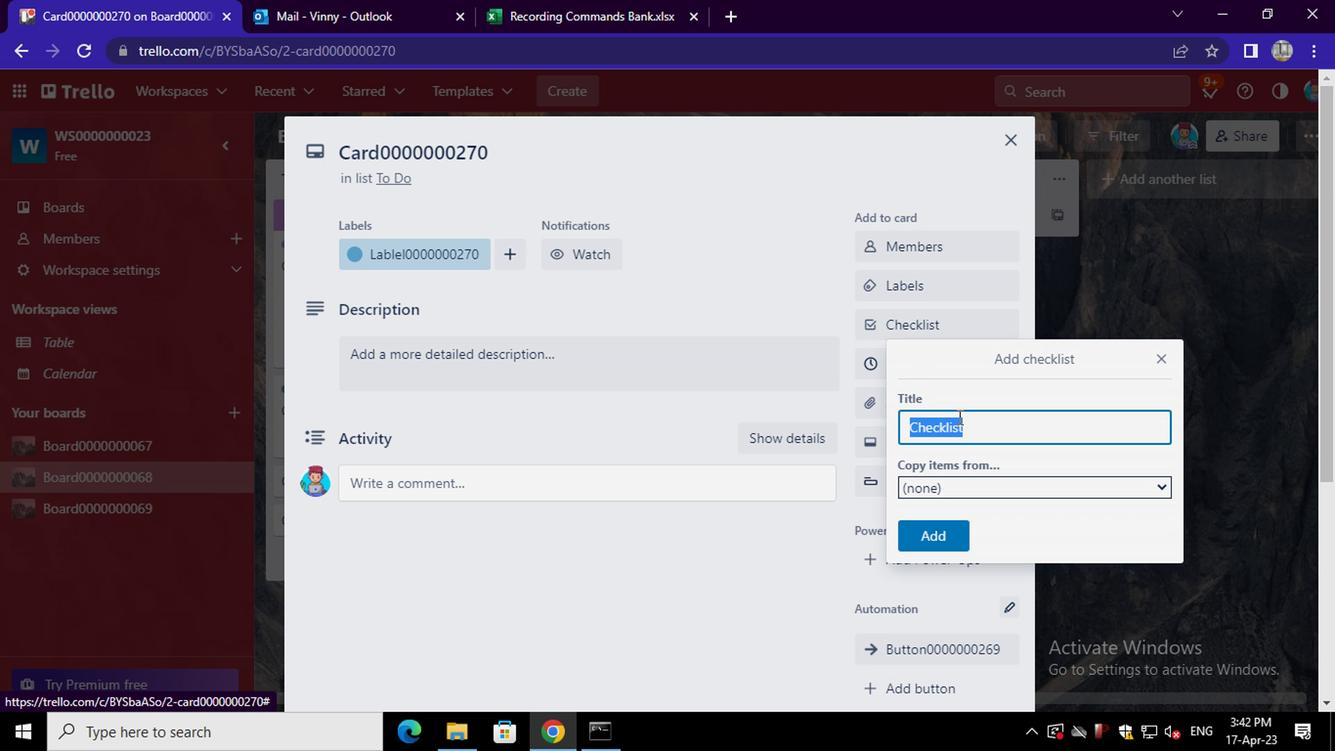 
Action: Mouse pressed left at (980, 450)
Screenshot: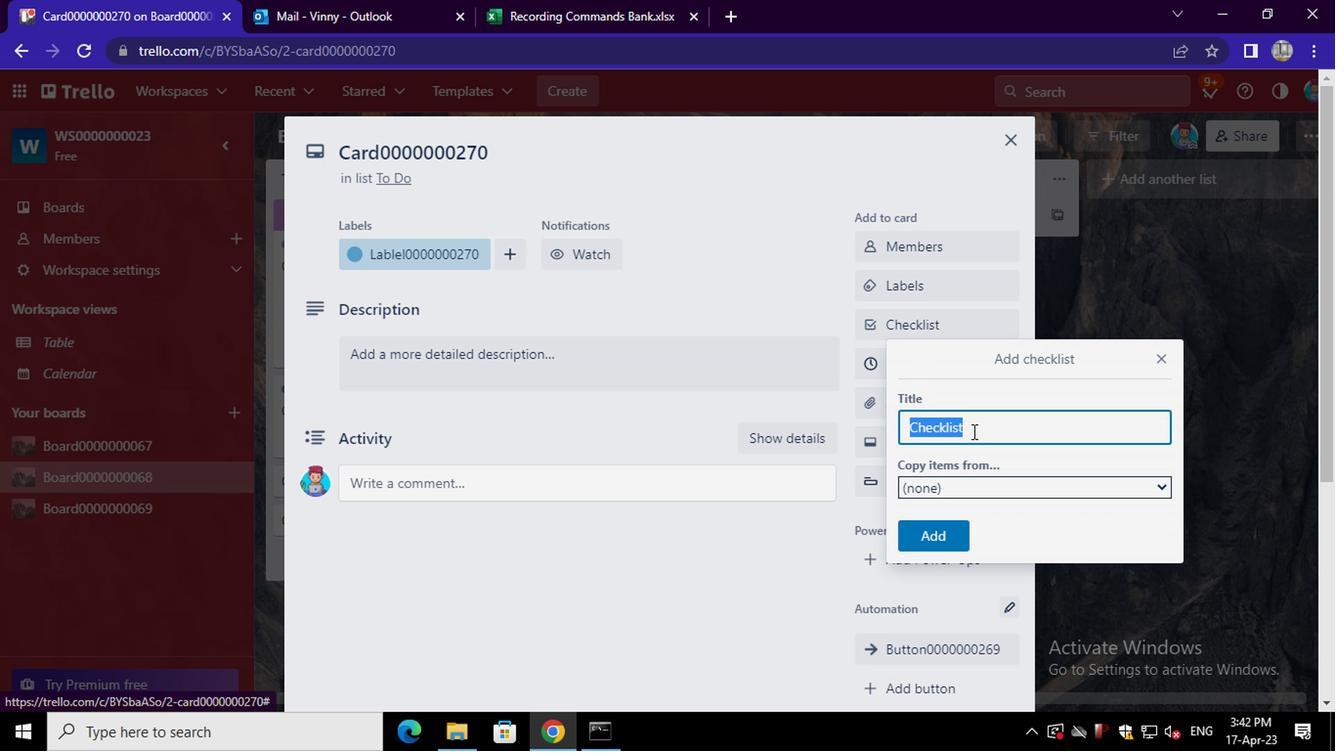 
Action: Mouse moved to (971, 457)
Screenshot: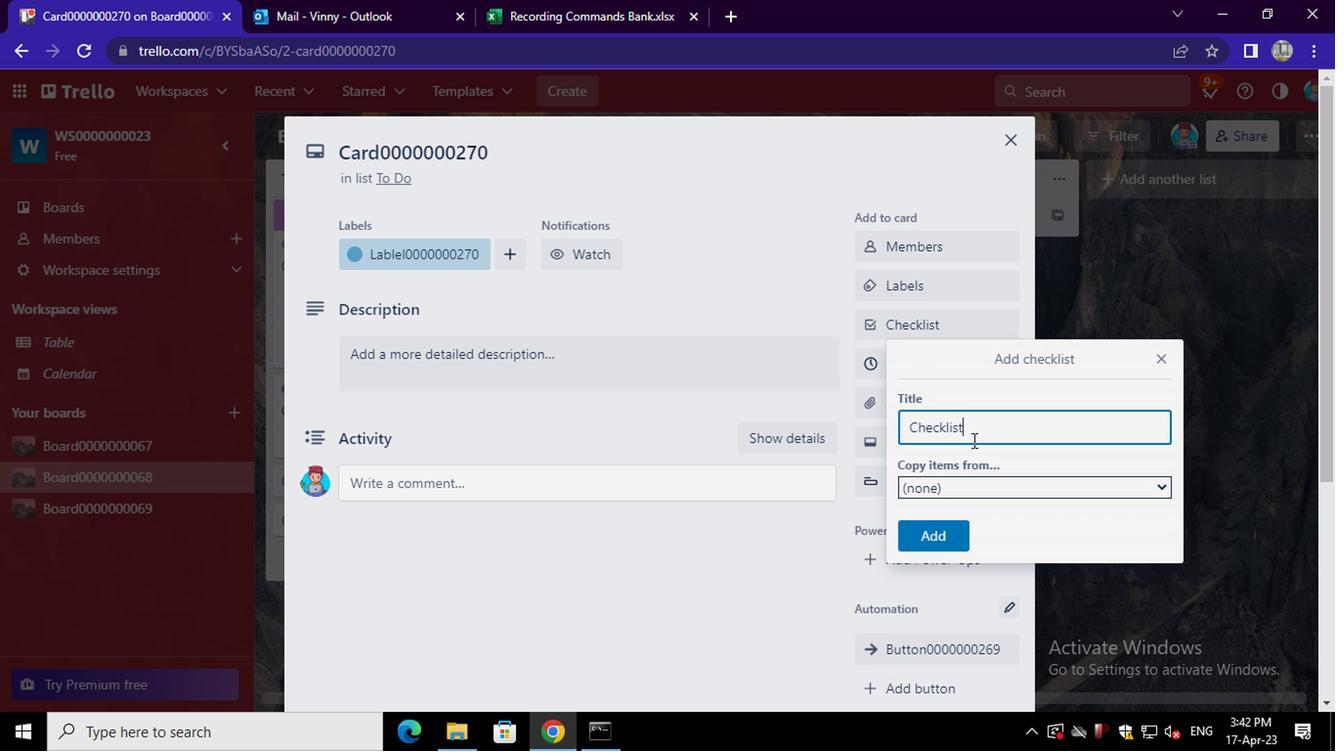 
Action: Key pressed <Key.backspace><Key.backspace><Key.backspace><Key.backspace><Key.backspace><Key.backspace><Key.backspace><Key.backspace><Key.backspace><Key.backspace><Key.backspace><Key.backspace><Key.backspace><Key.backspace><Key.backspace><Key.backspace><Key.backspace><Key.backspace><Key.backspace><Key.backspace><Key.backspace><Key.shift>CL00000000<Key.backspace>270
Screenshot: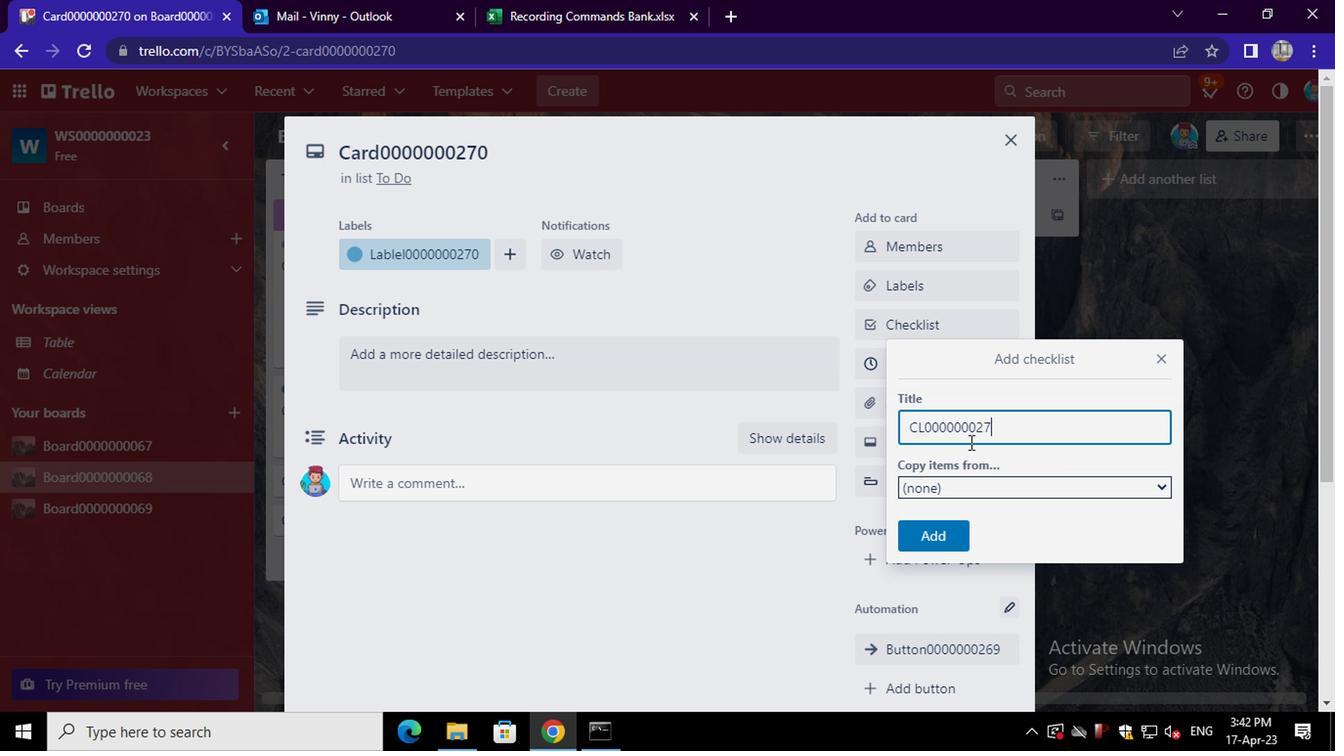 
Action: Mouse moved to (957, 550)
Screenshot: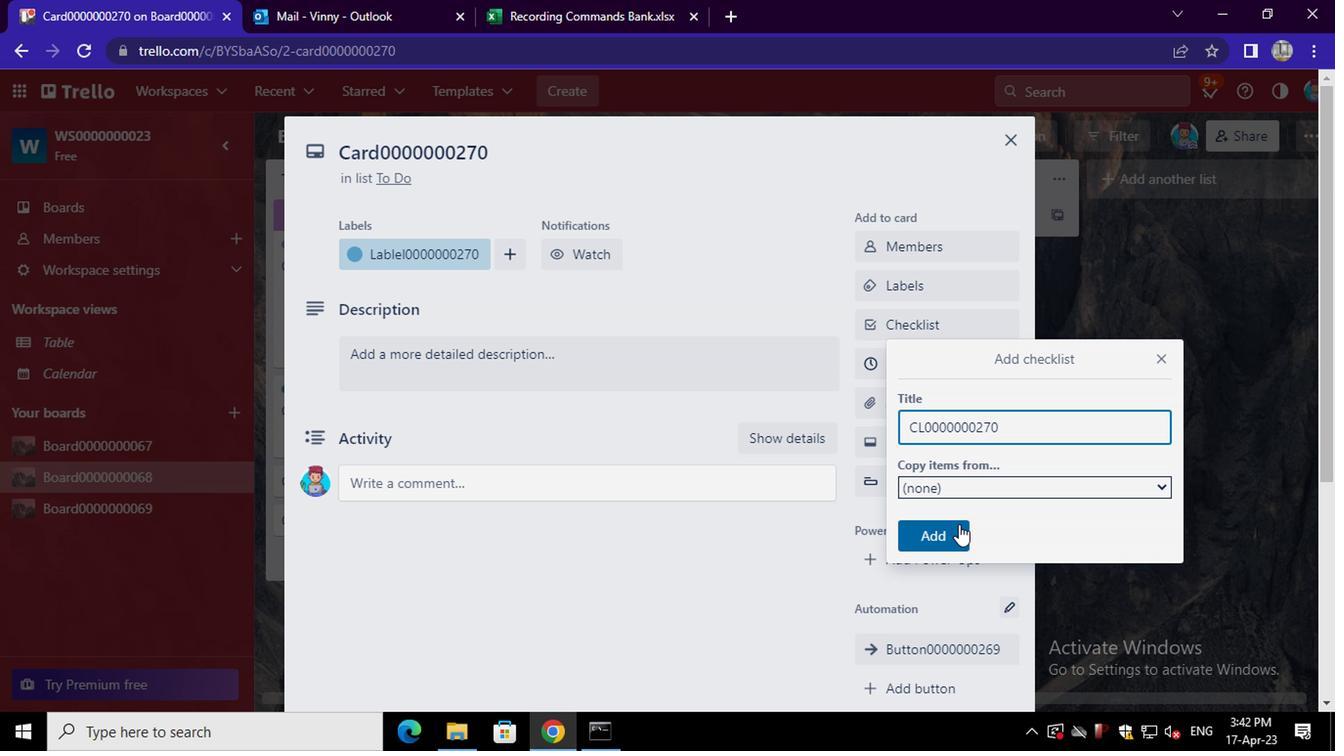 
Action: Mouse pressed left at (957, 550)
Screenshot: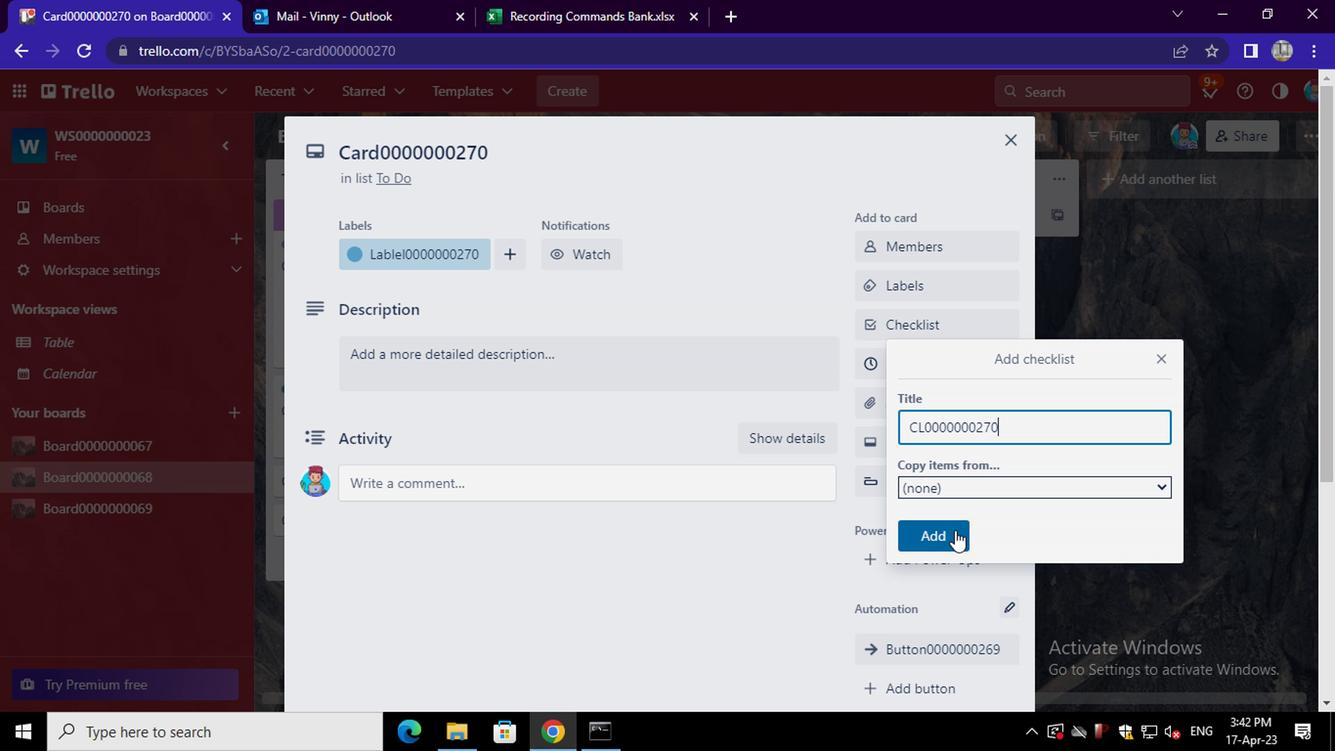 
Action: Mouse moved to (924, 377)
Screenshot: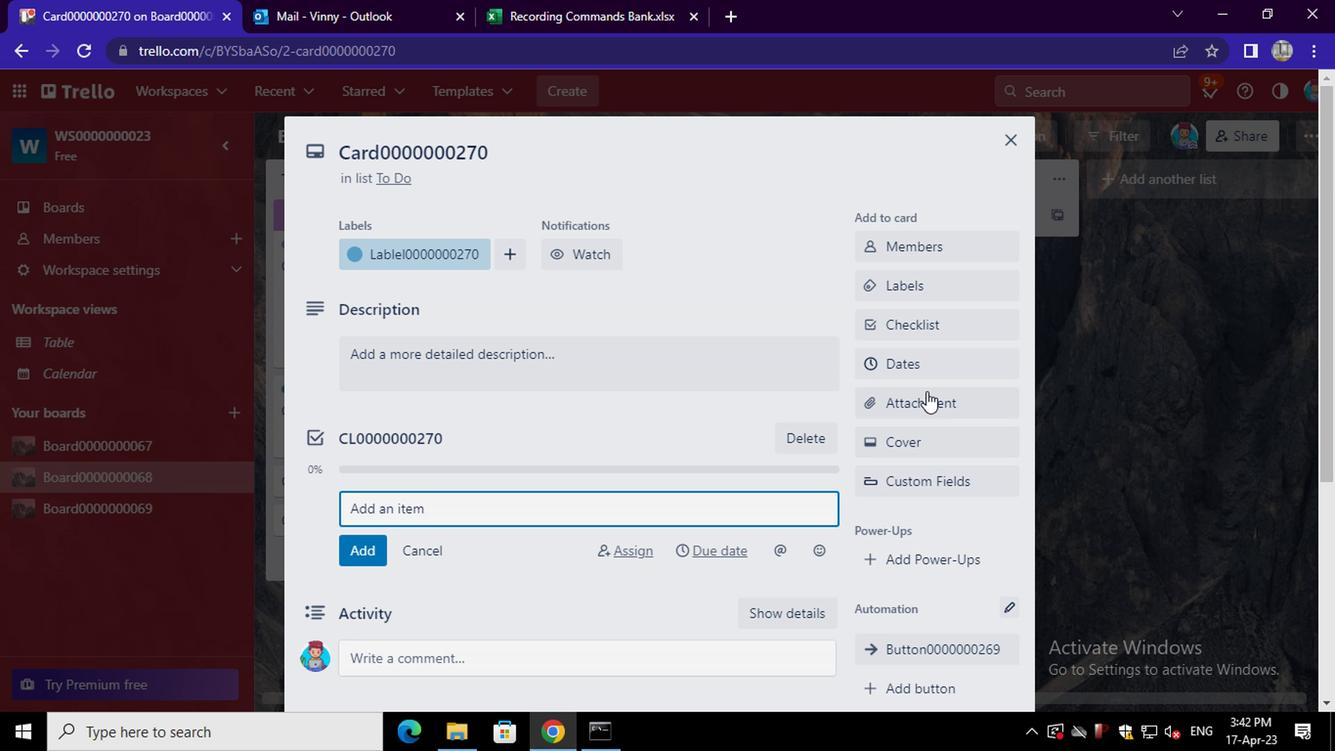 
Action: Mouse pressed left at (924, 377)
Screenshot: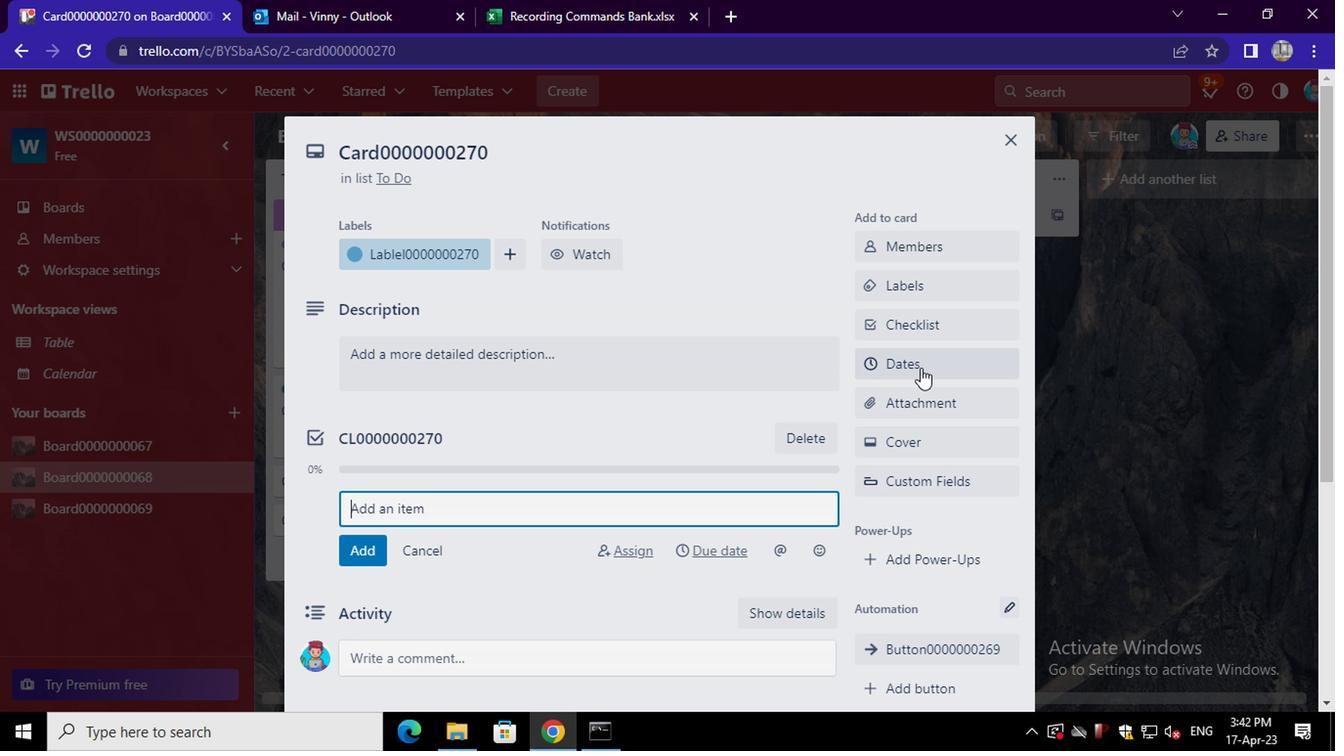 
Action: Mouse moved to (878, 504)
Screenshot: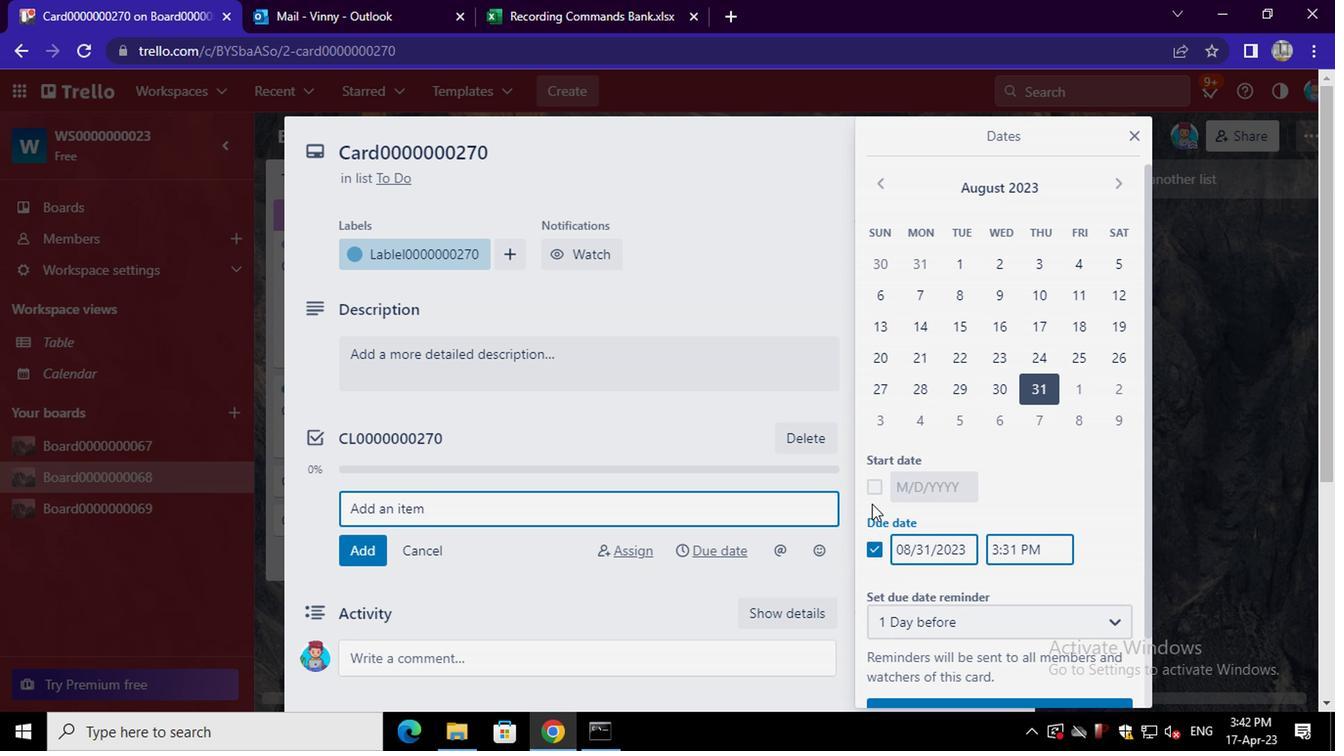 
Action: Mouse pressed left at (878, 504)
Screenshot: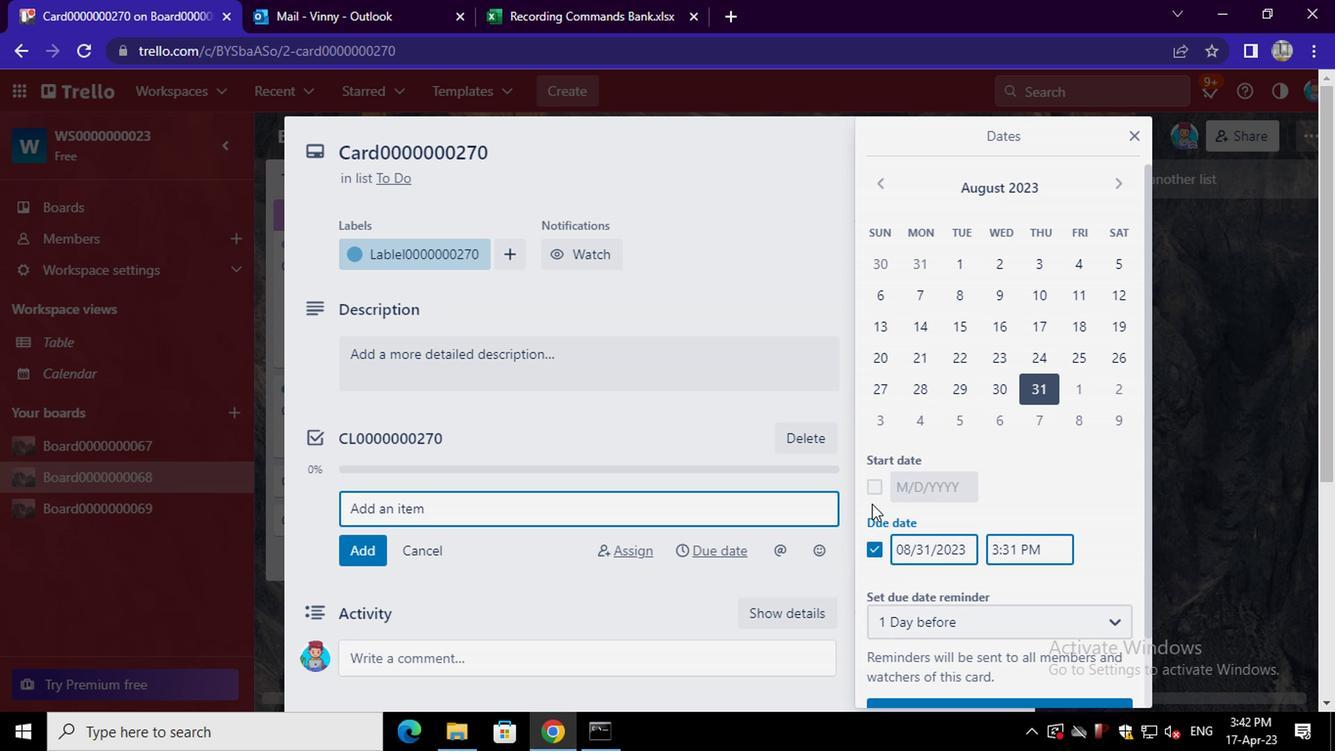
Action: Mouse moved to (880, 568)
Screenshot: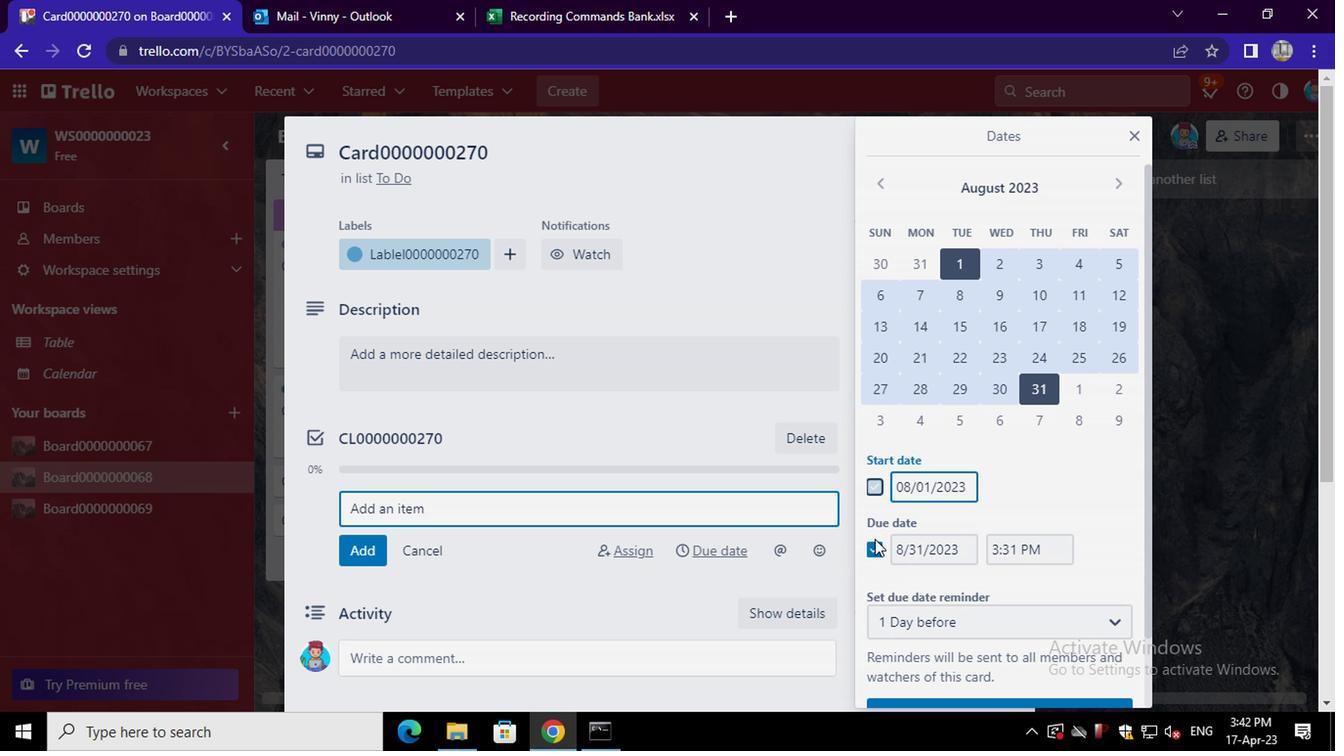 
Action: Mouse pressed left at (880, 568)
Screenshot: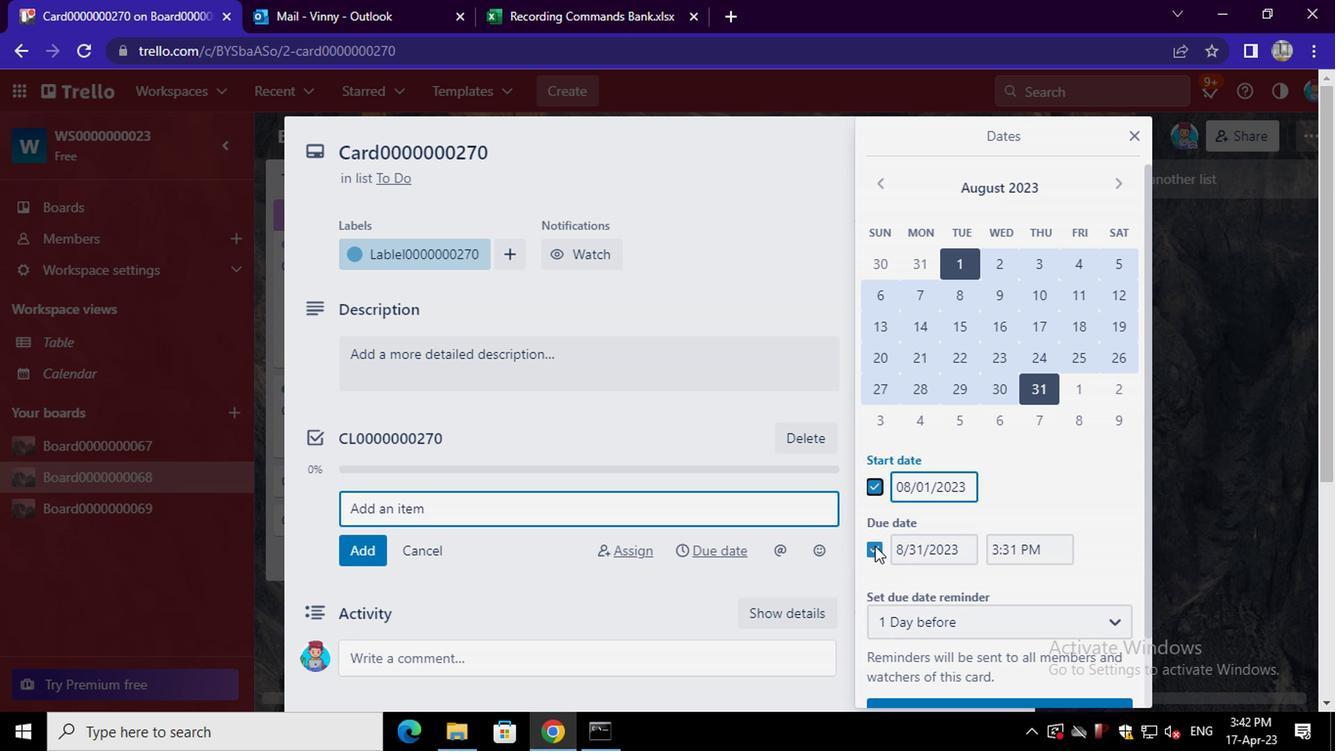 
Action: Mouse moved to (1107, 196)
Screenshot: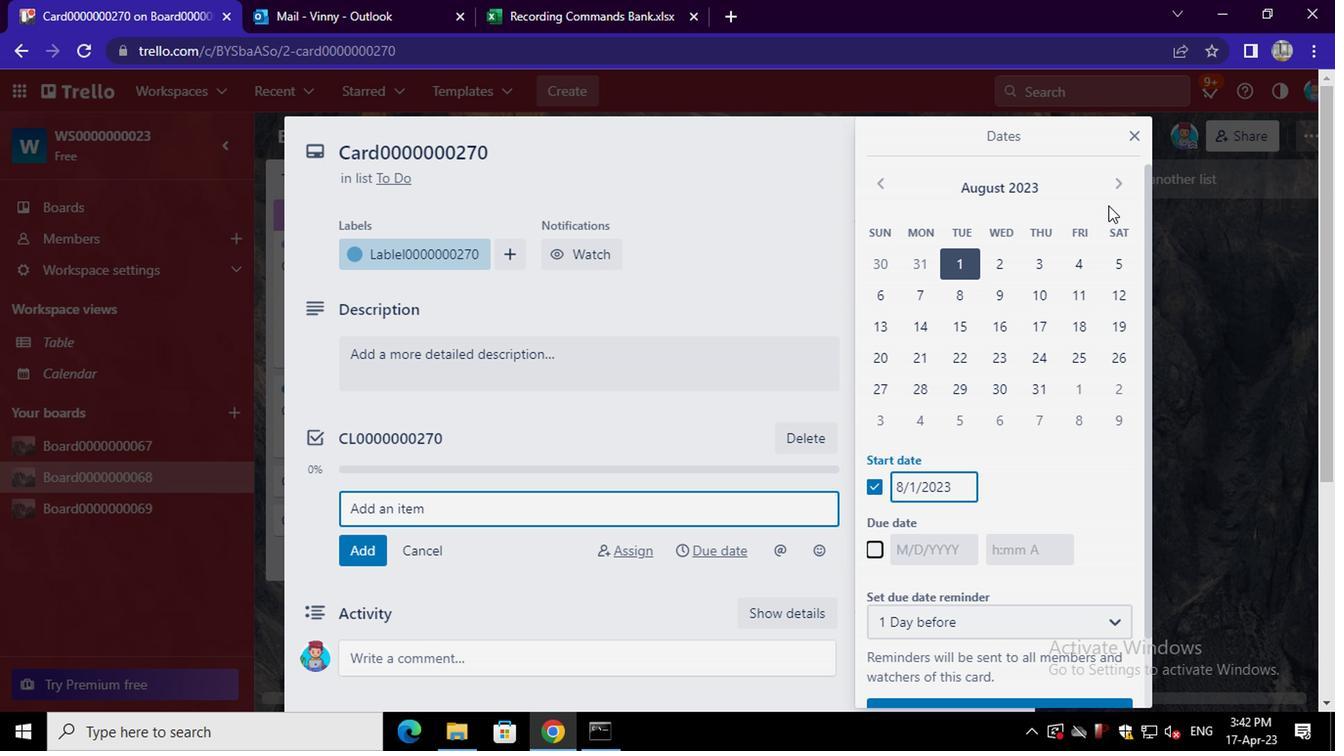 
Action: Mouse pressed left at (1107, 196)
Screenshot: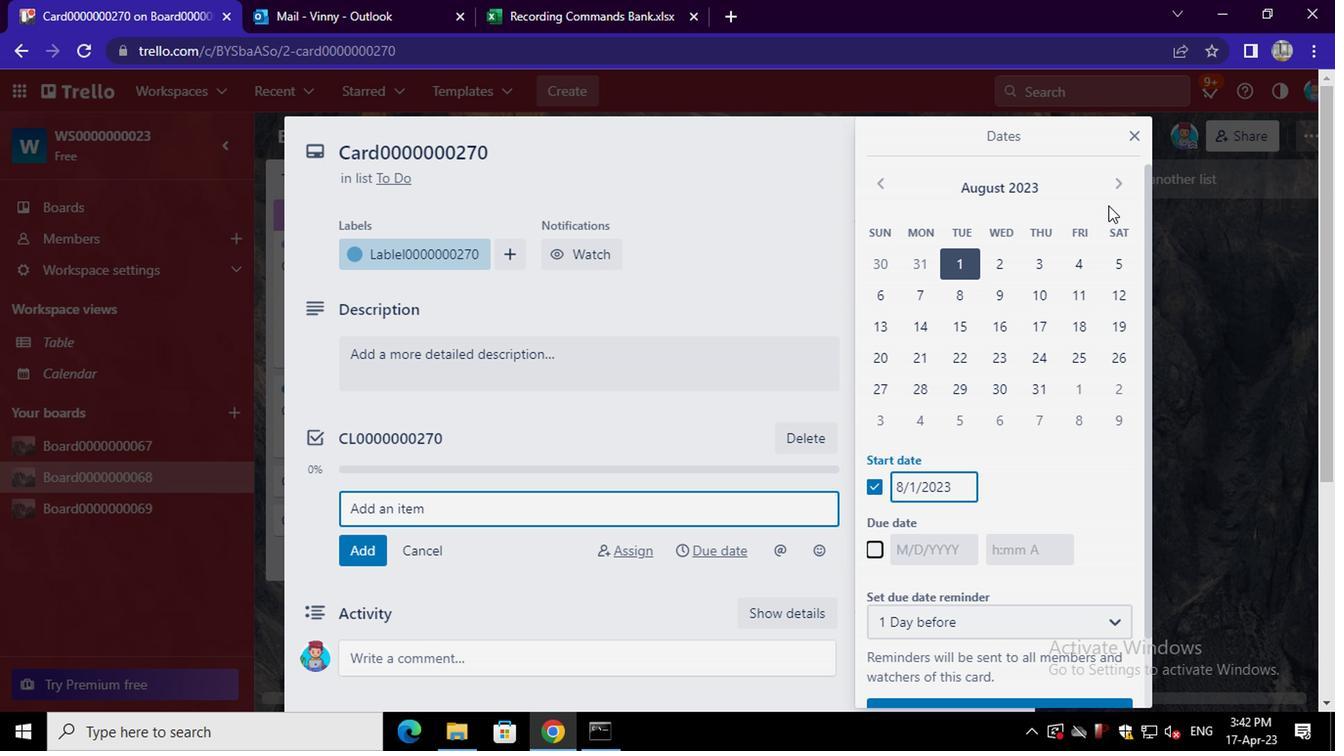 
Action: Mouse moved to (1113, 189)
Screenshot: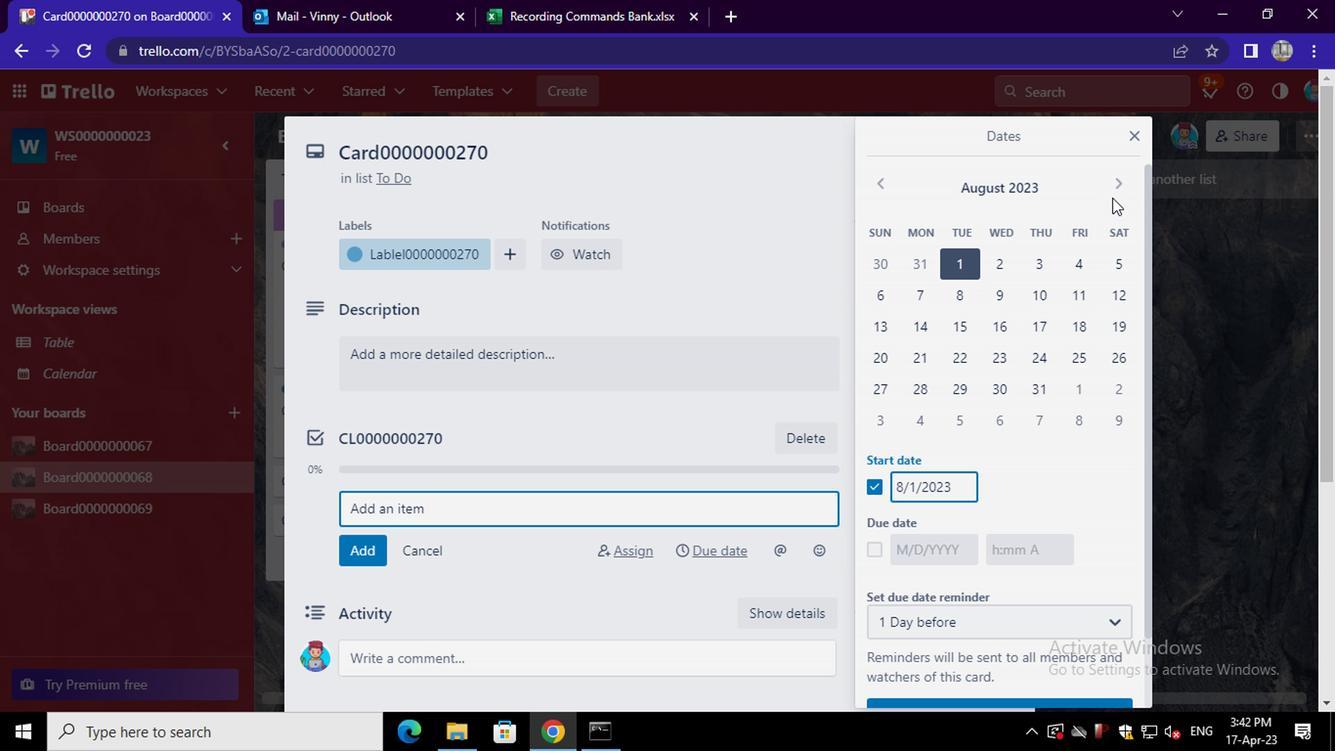 
Action: Mouse pressed left at (1113, 189)
Screenshot: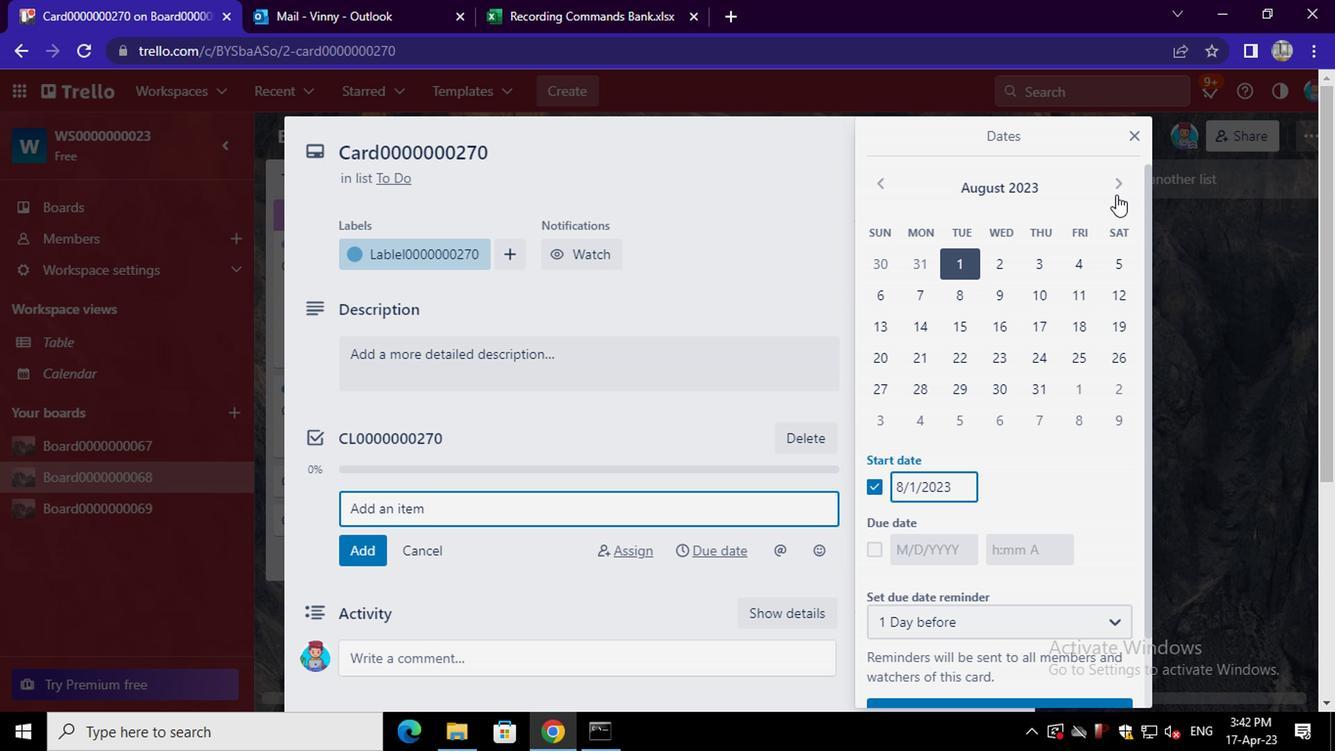 
Action: Mouse moved to (1069, 262)
Screenshot: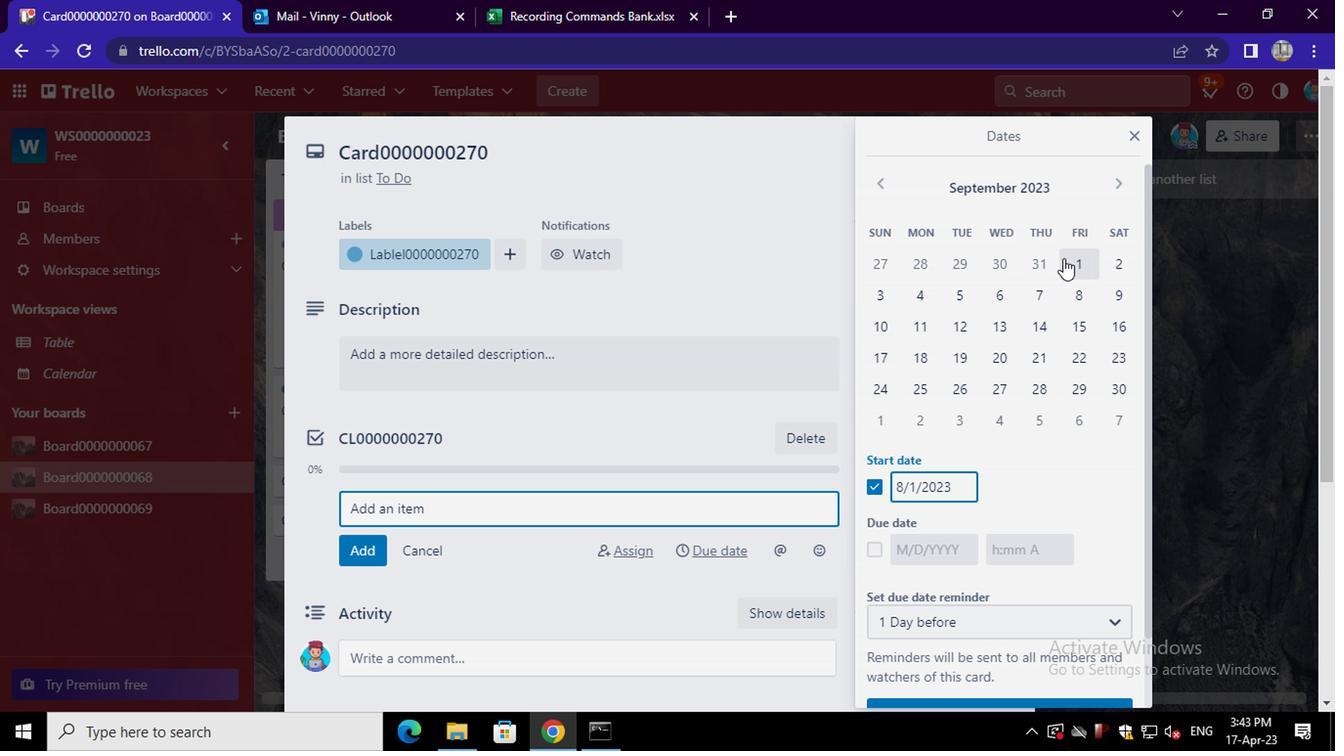 
Action: Mouse pressed left at (1069, 262)
Screenshot: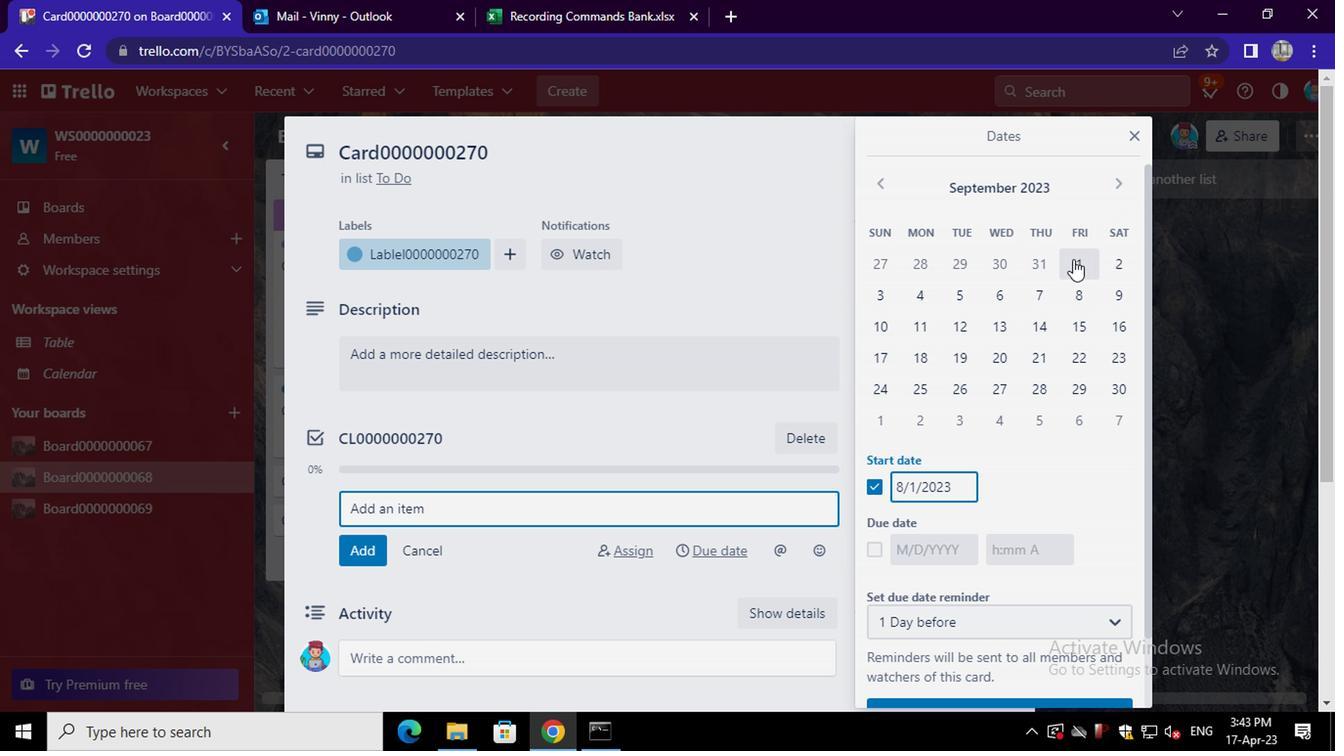
Action: Mouse moved to (877, 574)
Screenshot: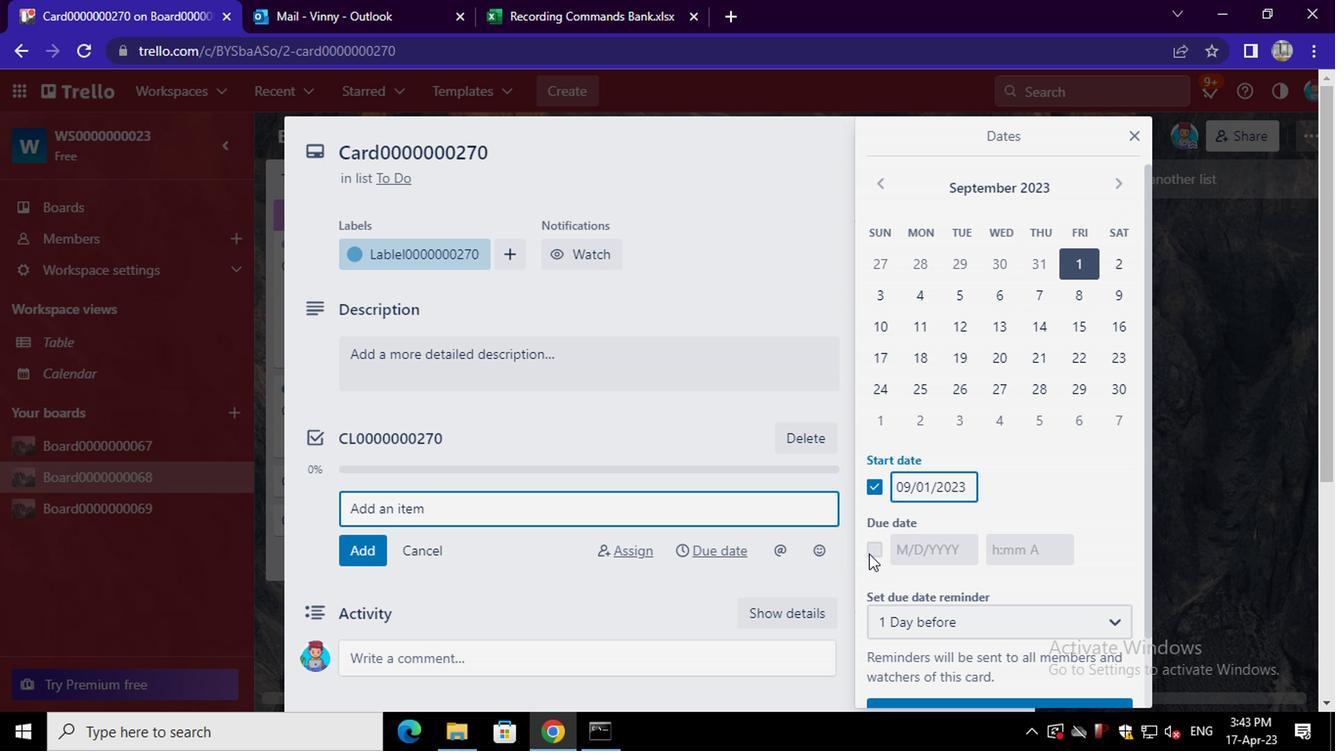
Action: Mouse pressed left at (877, 574)
Screenshot: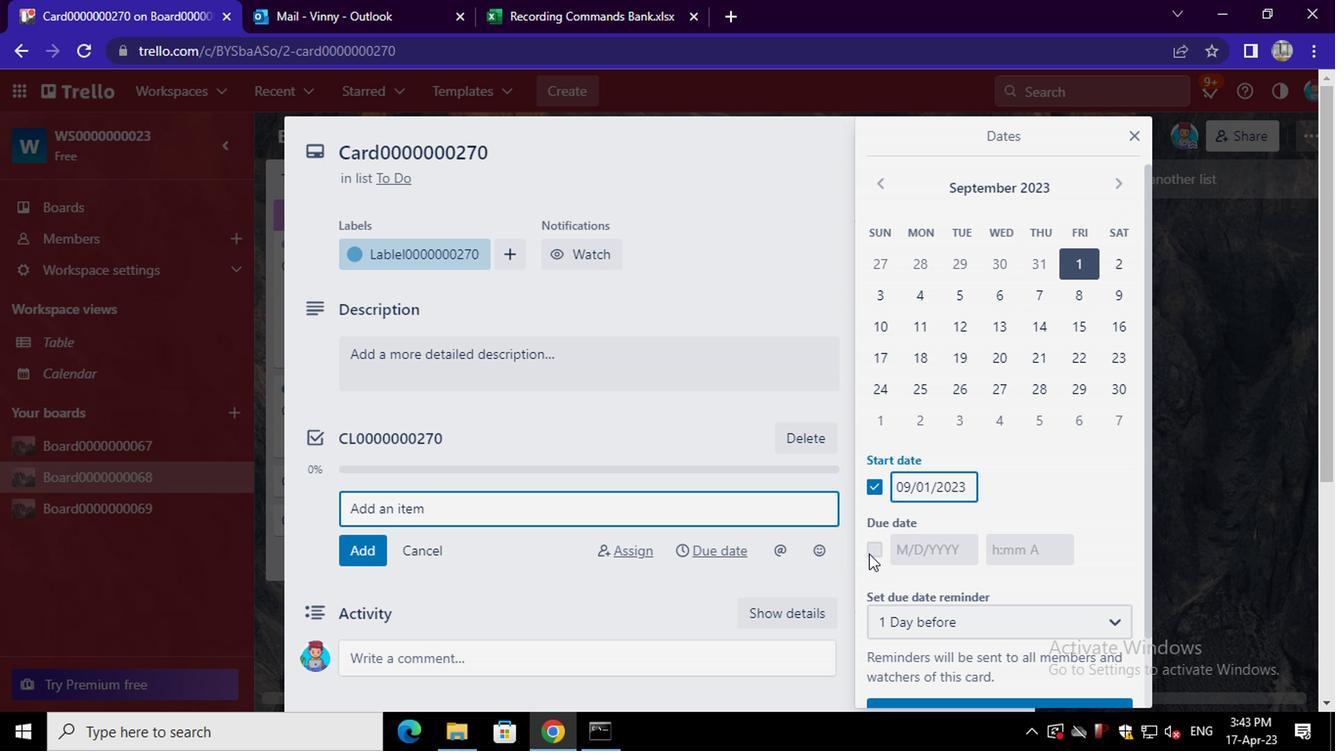 
Action: Mouse moved to (1115, 396)
Screenshot: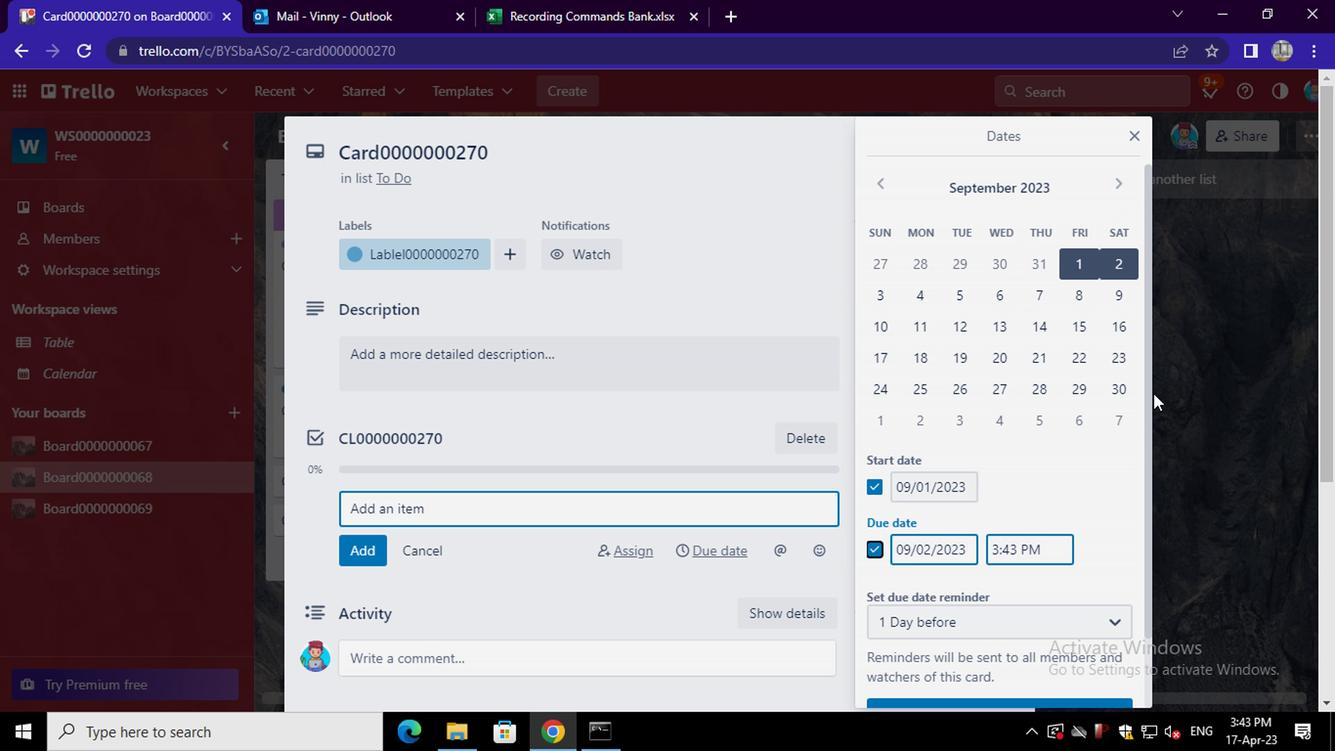 
Action: Mouse pressed left at (1115, 396)
Screenshot: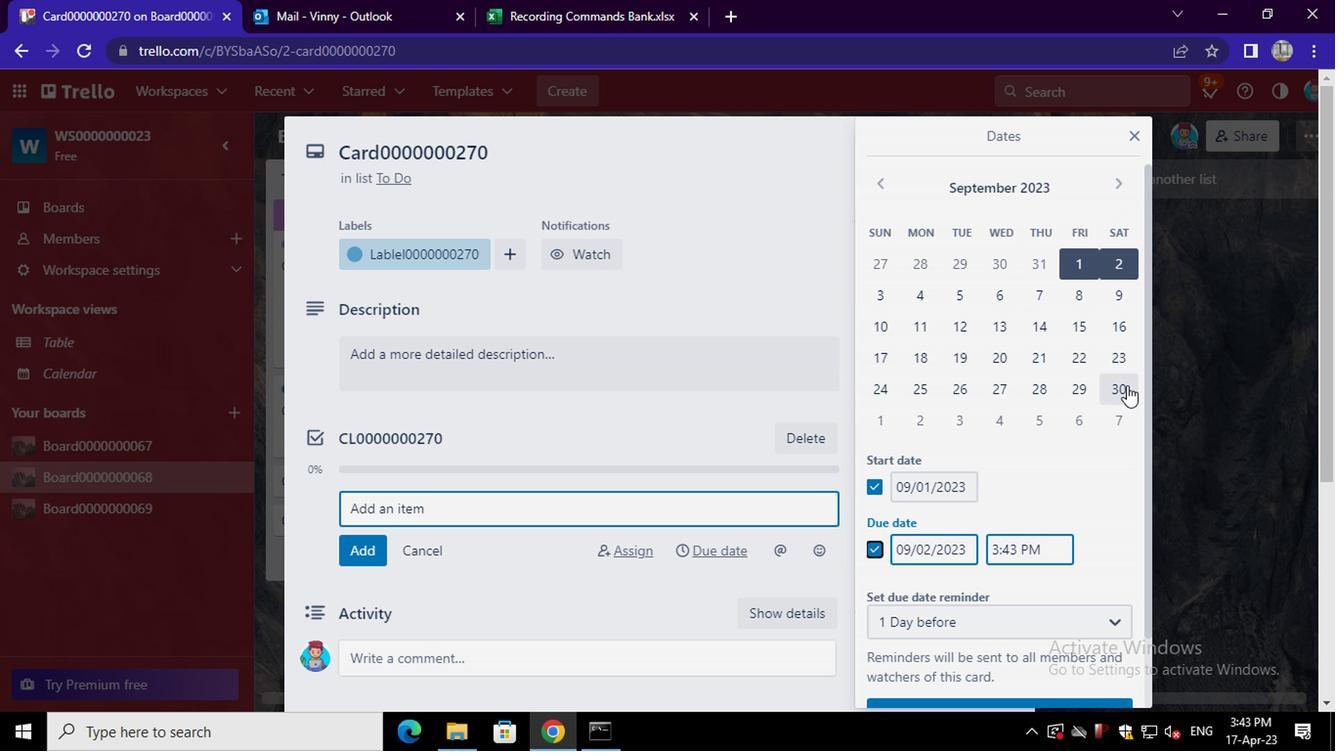 
Action: Mouse moved to (1046, 735)
Screenshot: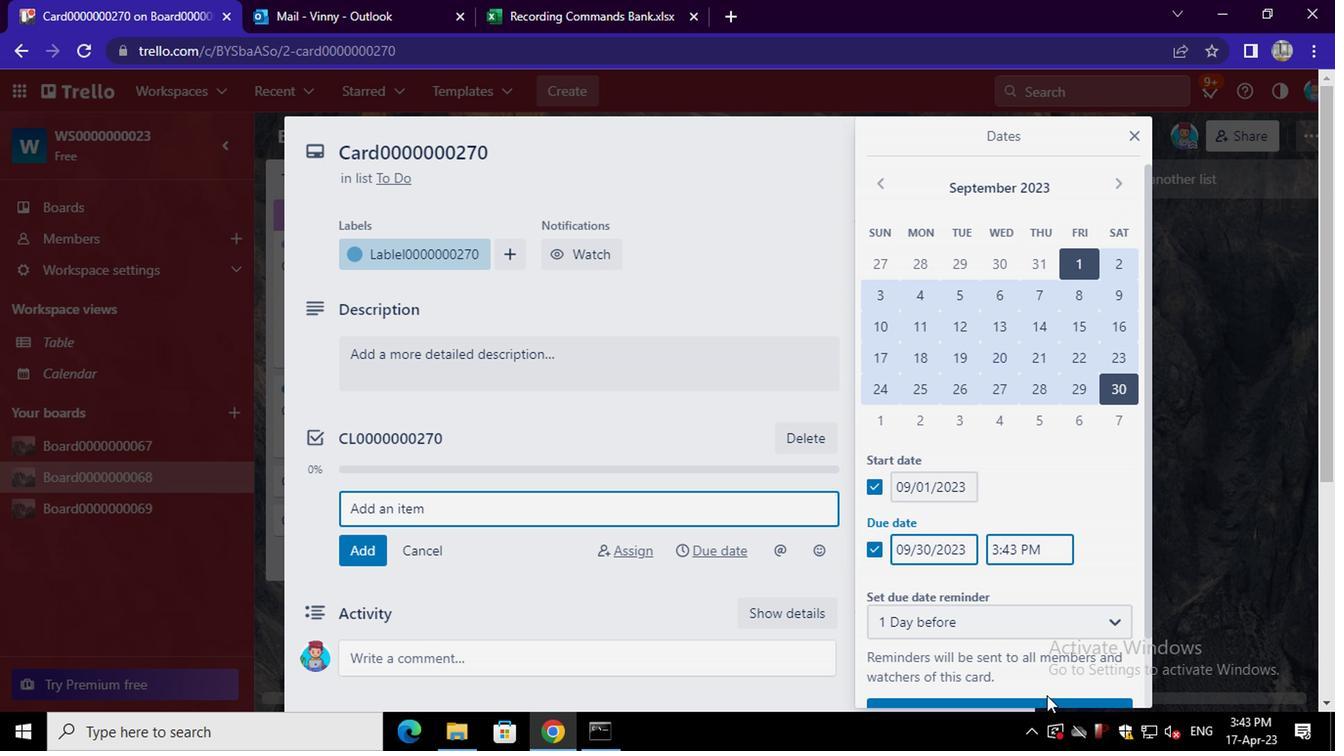 
Action: Mouse pressed left at (1046, 735)
Screenshot: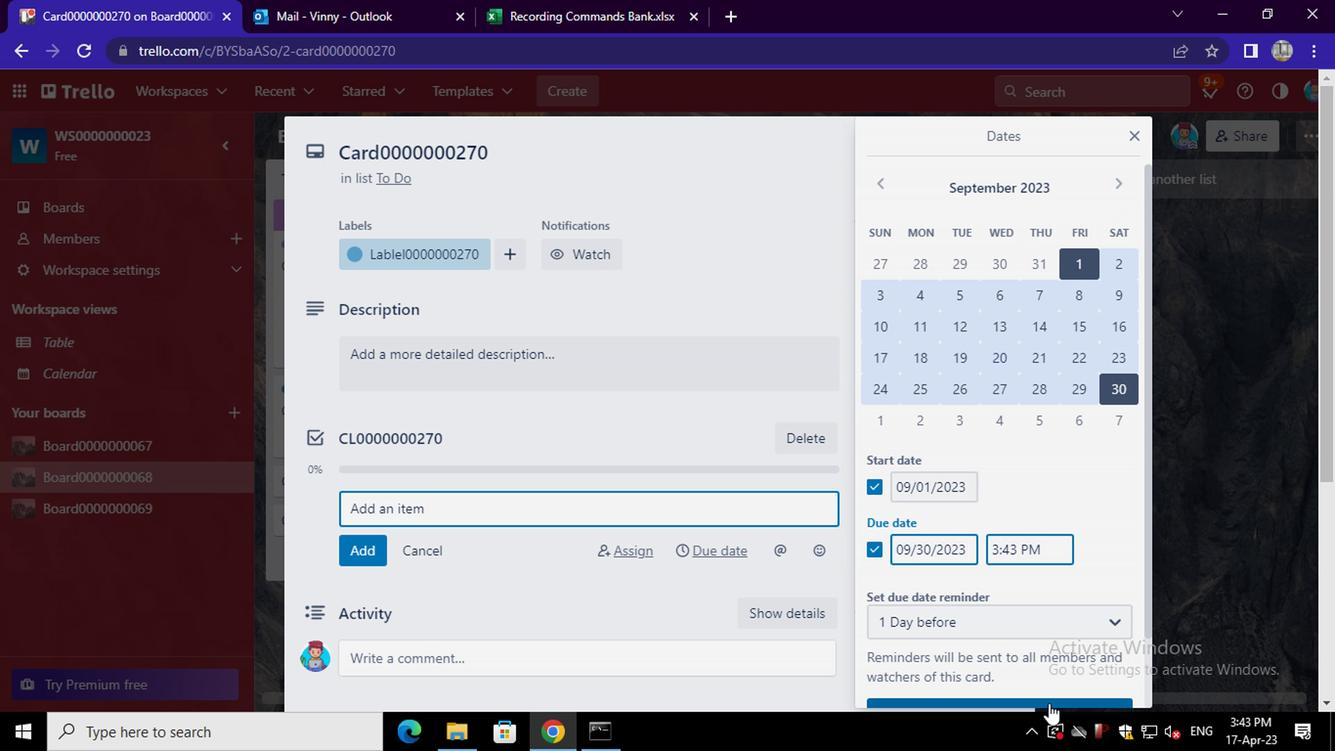 
